 Task: Forward email with the signature Julian Adams with the subject Request for a job offer rejection from softage.8@softage.net to softage.9@softage.net and softage.10@softage.net with BCC to softage.6@softage.net with the message I would like to request a review of the proposal before the presentation.
Action: Mouse moved to (1337, 223)
Screenshot: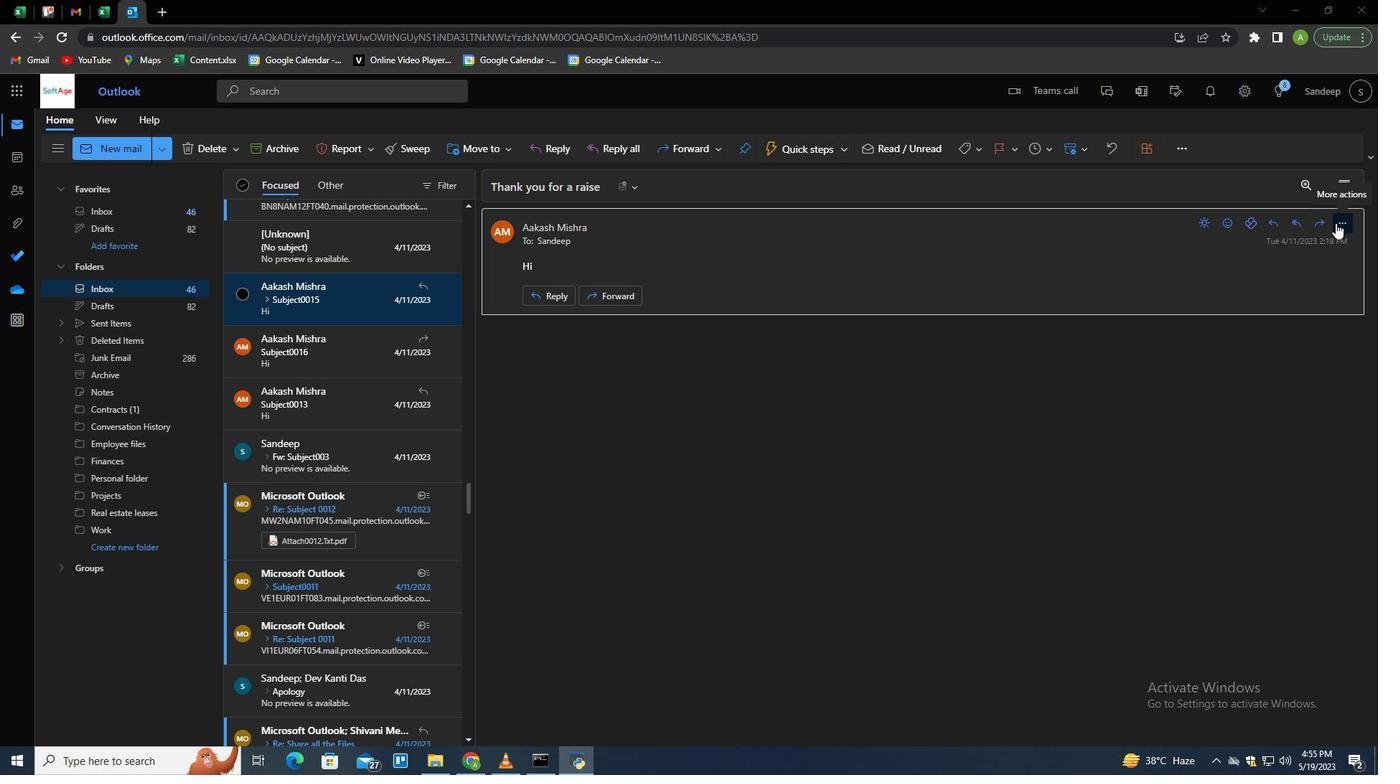 
Action: Mouse pressed left at (1337, 223)
Screenshot: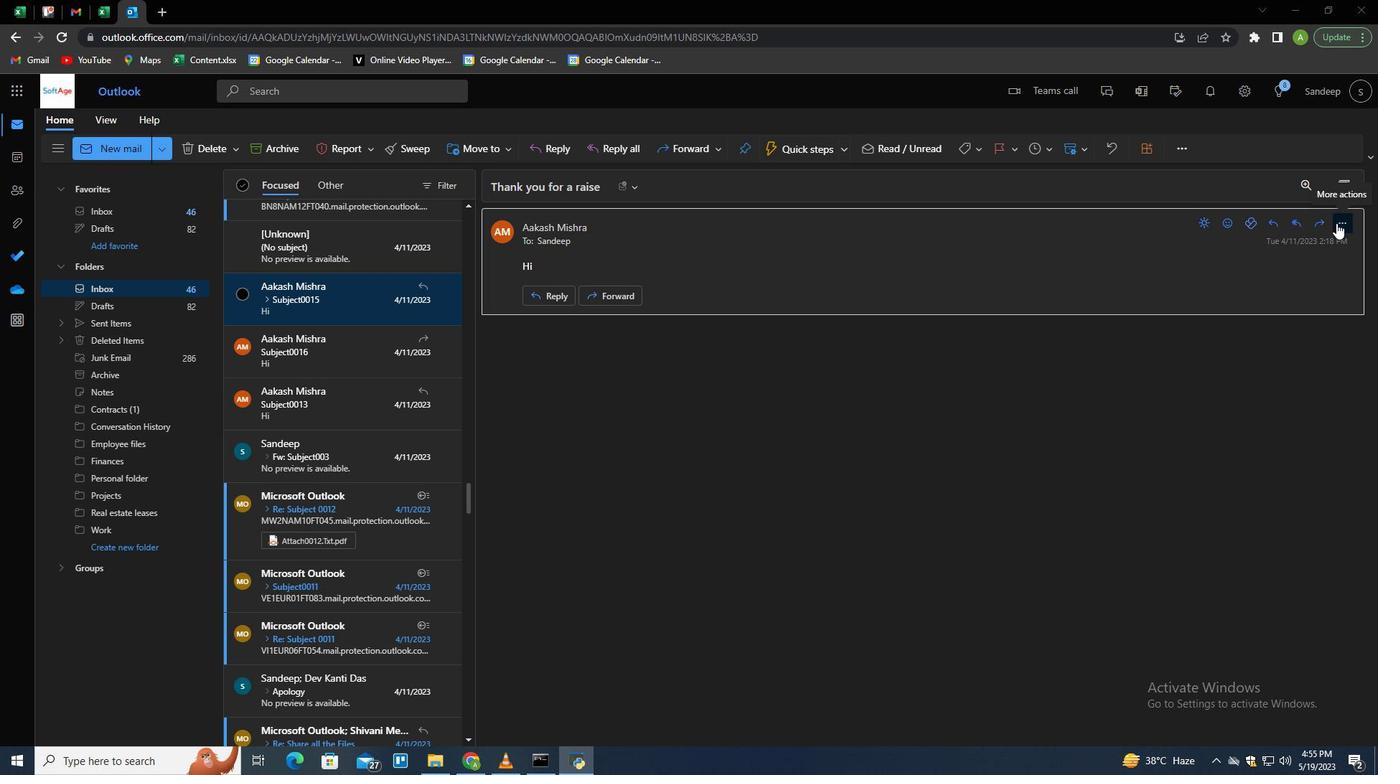 
Action: Mouse moved to (1249, 302)
Screenshot: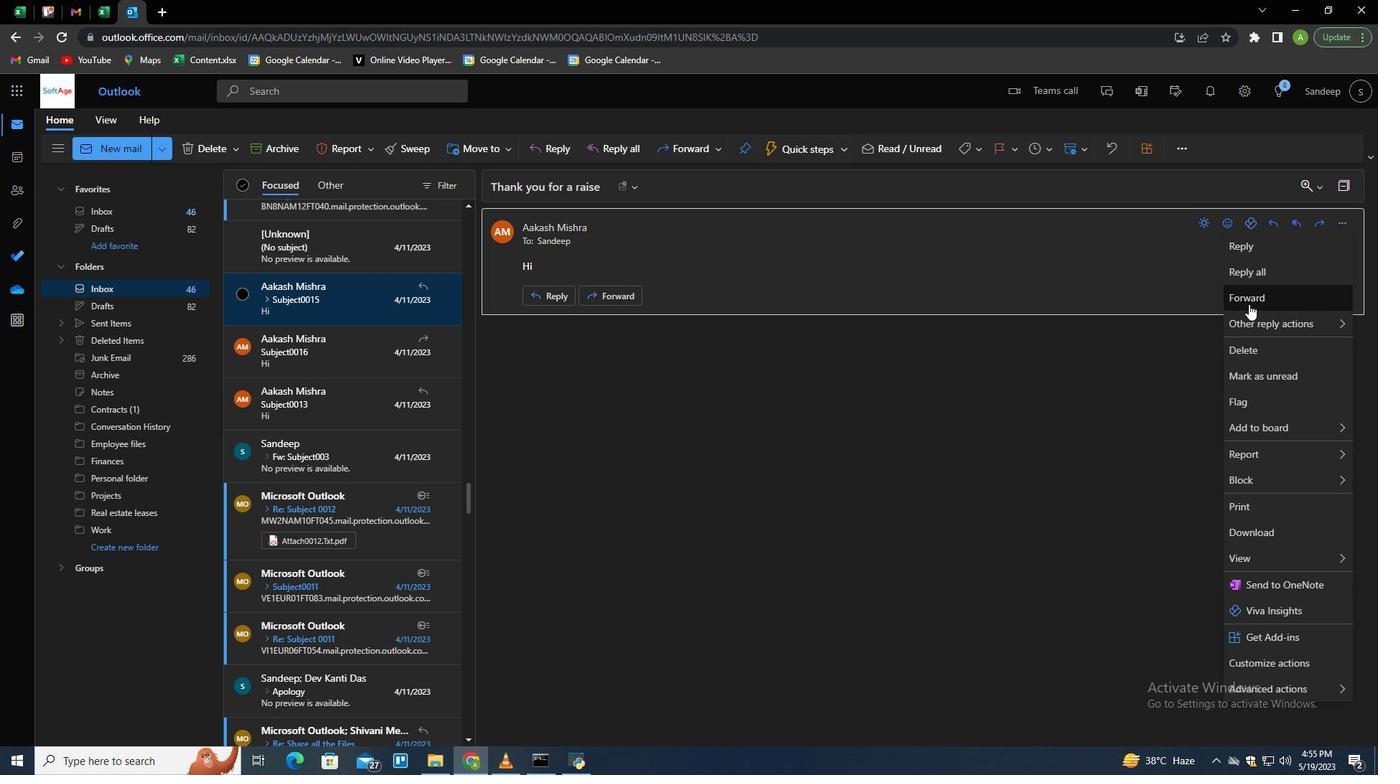 
Action: Mouse pressed left at (1249, 302)
Screenshot: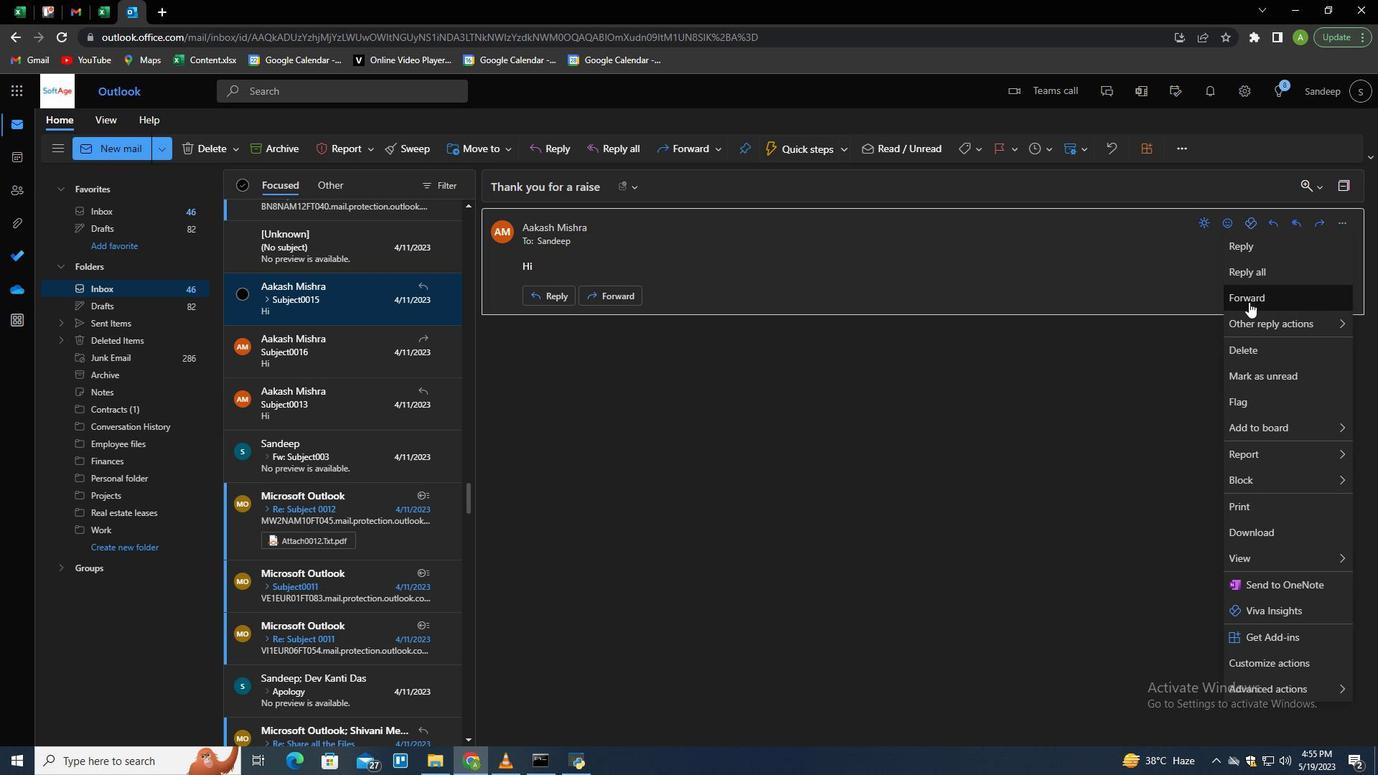 
Action: Mouse moved to (963, 151)
Screenshot: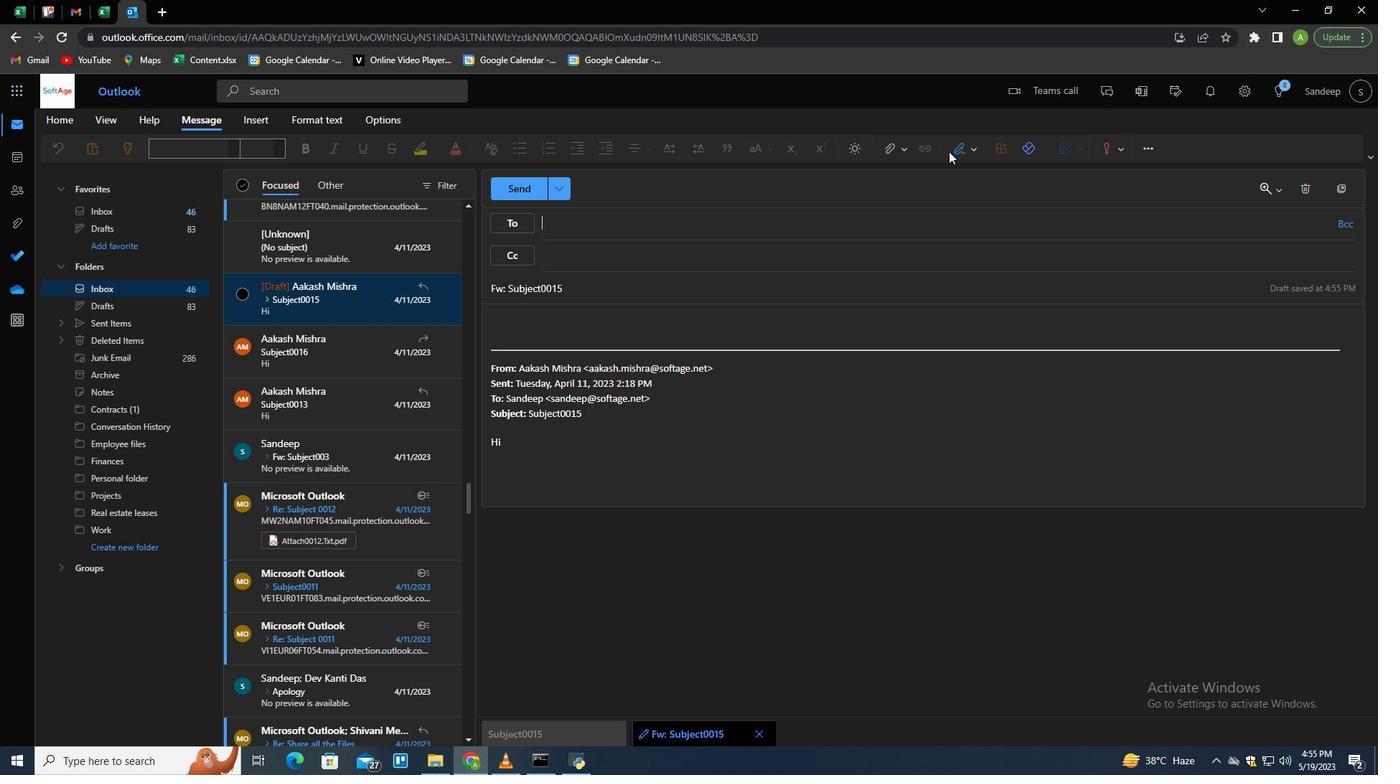
Action: Mouse pressed left at (963, 151)
Screenshot: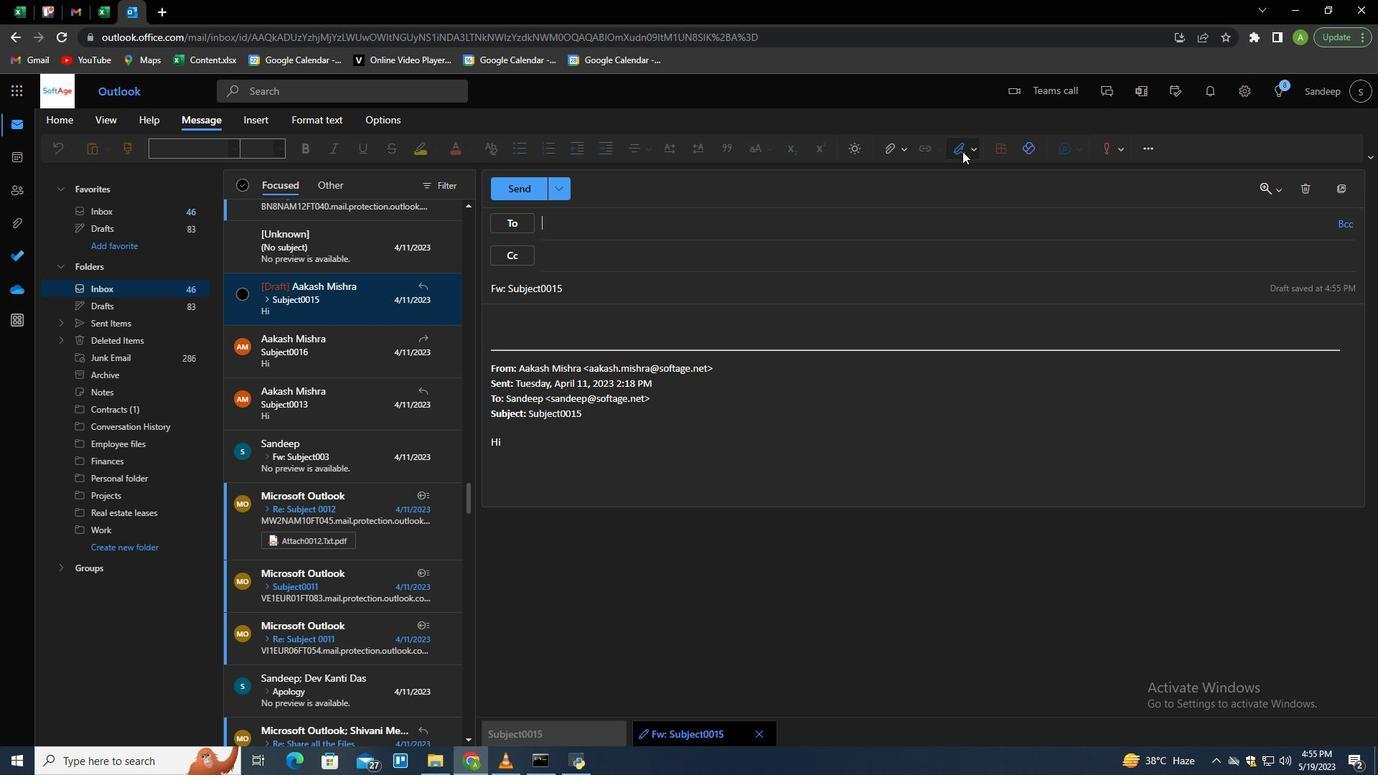 
Action: Mouse moved to (939, 204)
Screenshot: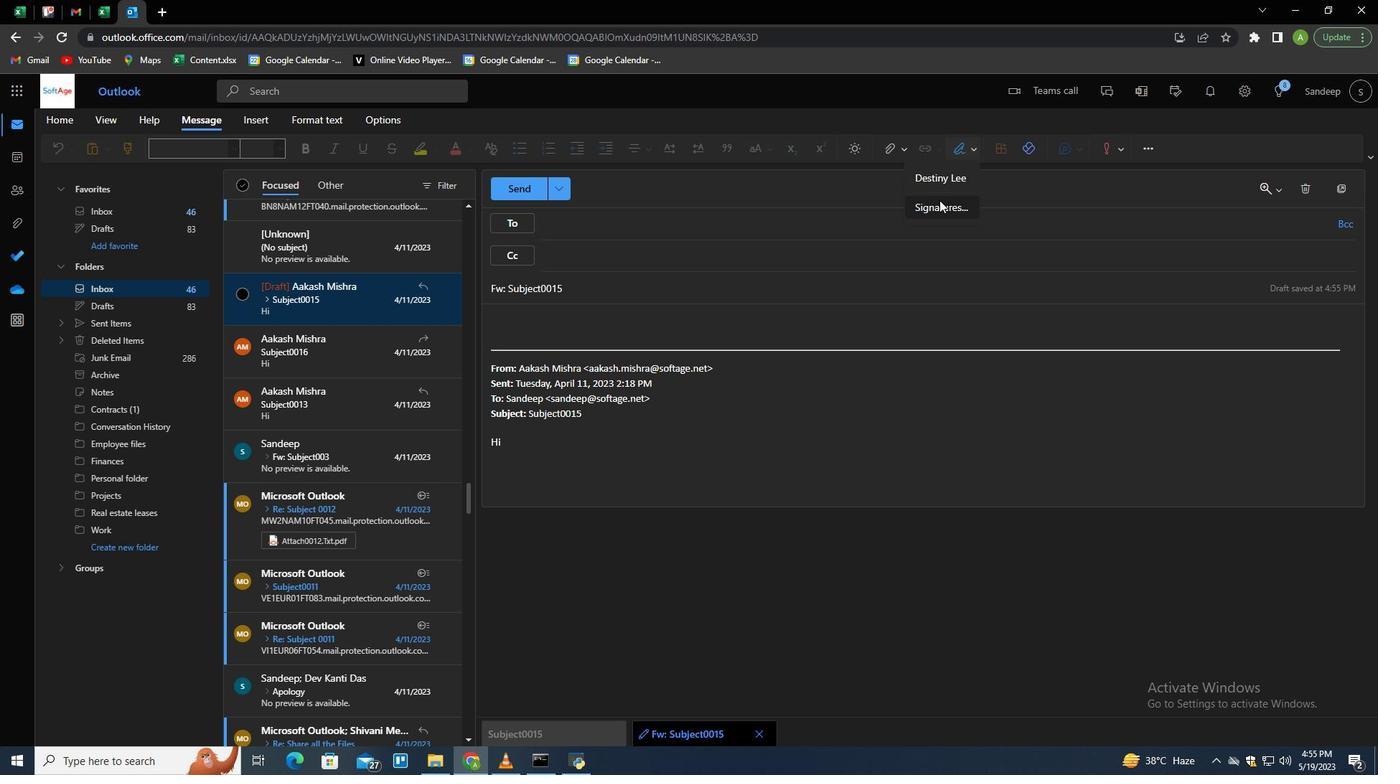 
Action: Mouse pressed left at (939, 204)
Screenshot: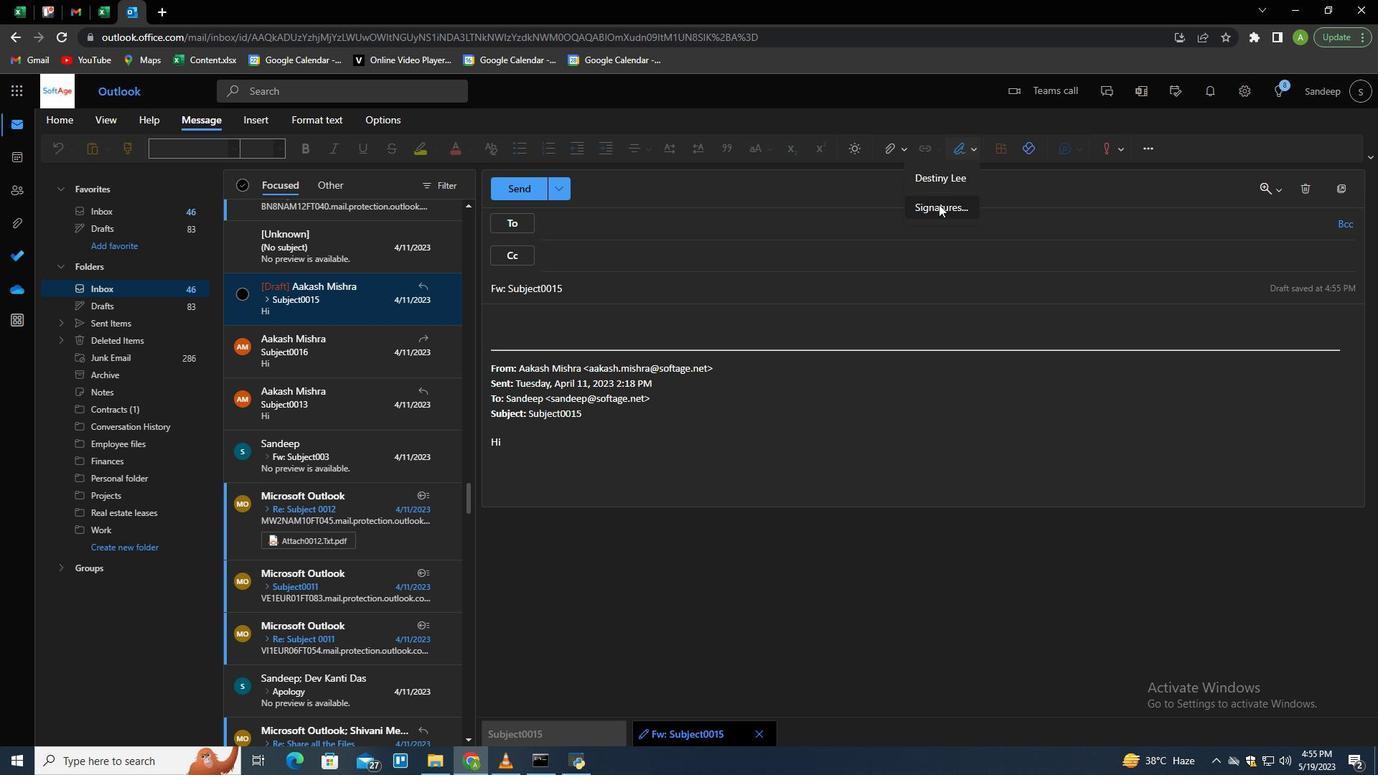 
Action: Mouse moved to (967, 257)
Screenshot: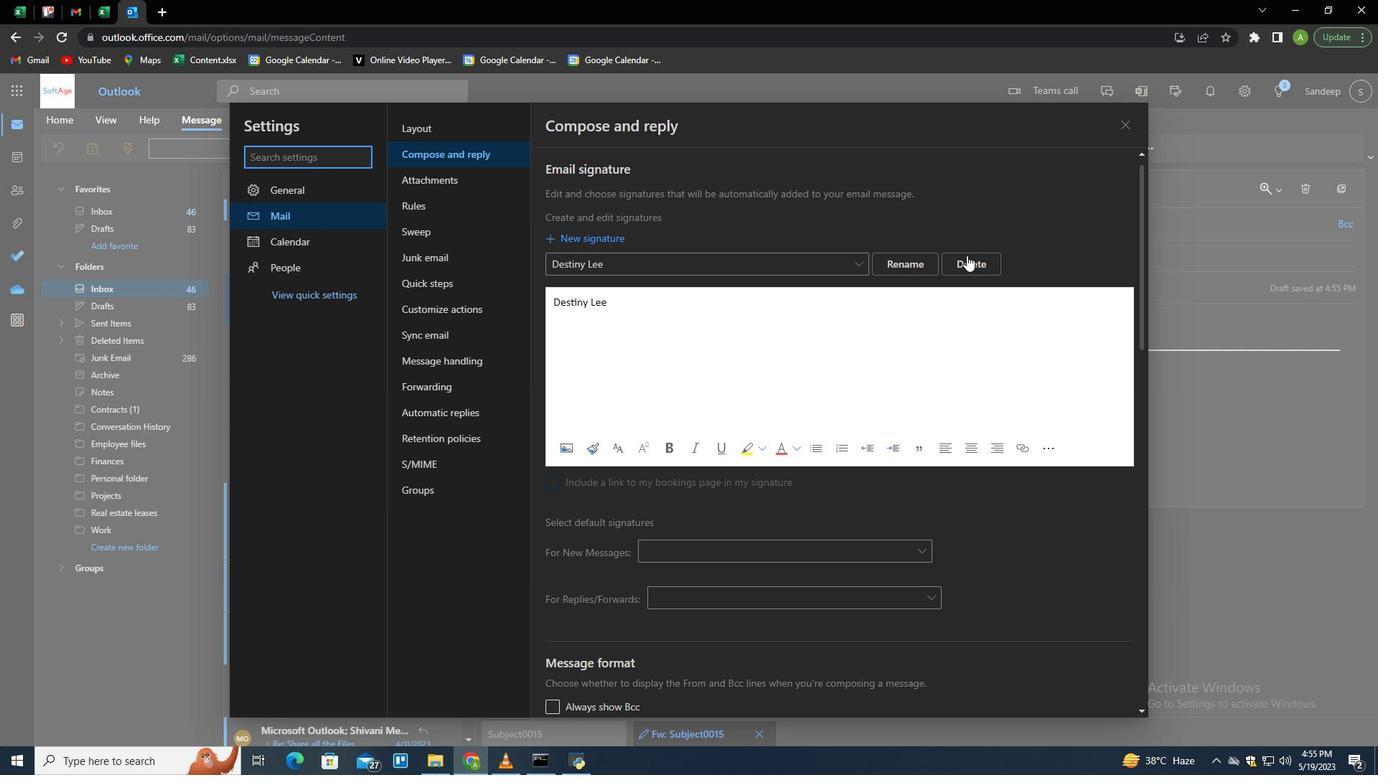 
Action: Mouse pressed left at (967, 257)
Screenshot: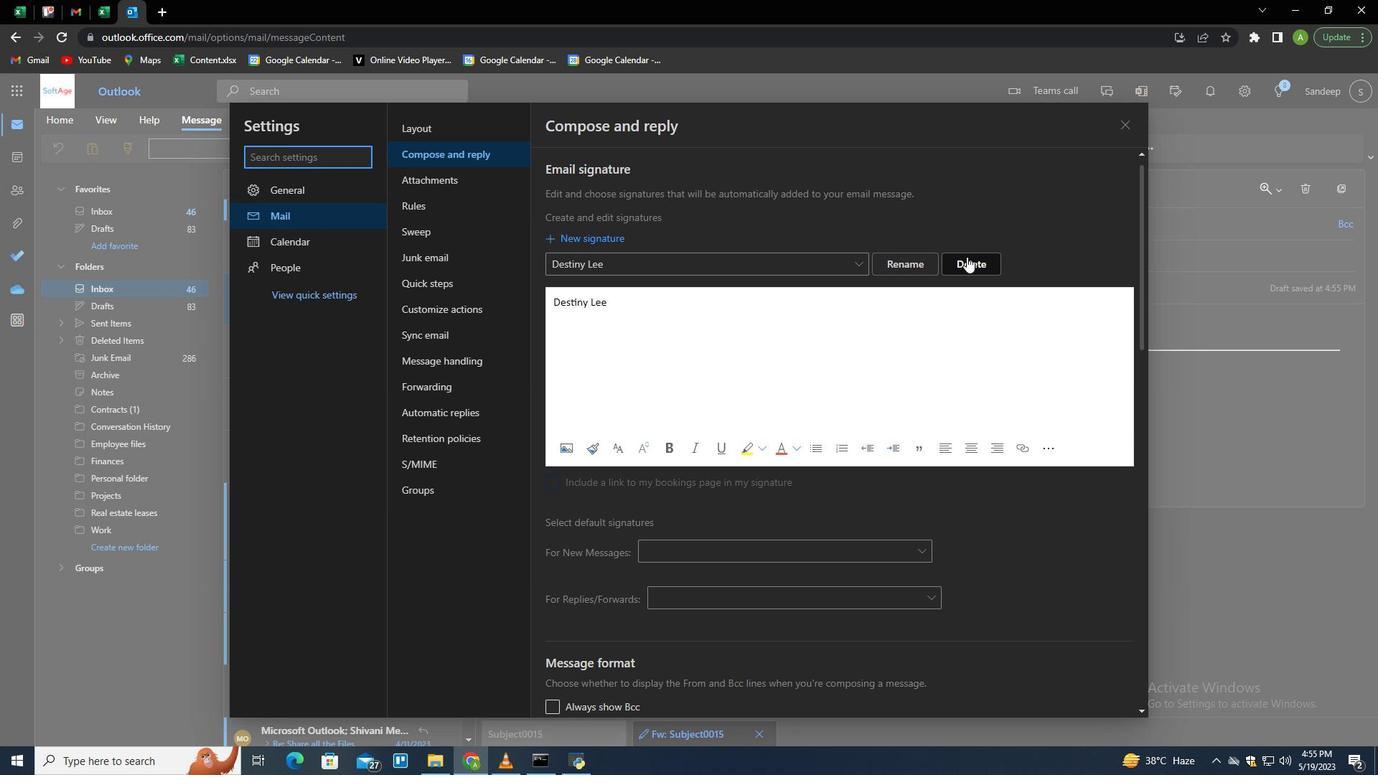 
Action: Mouse moved to (963, 260)
Screenshot: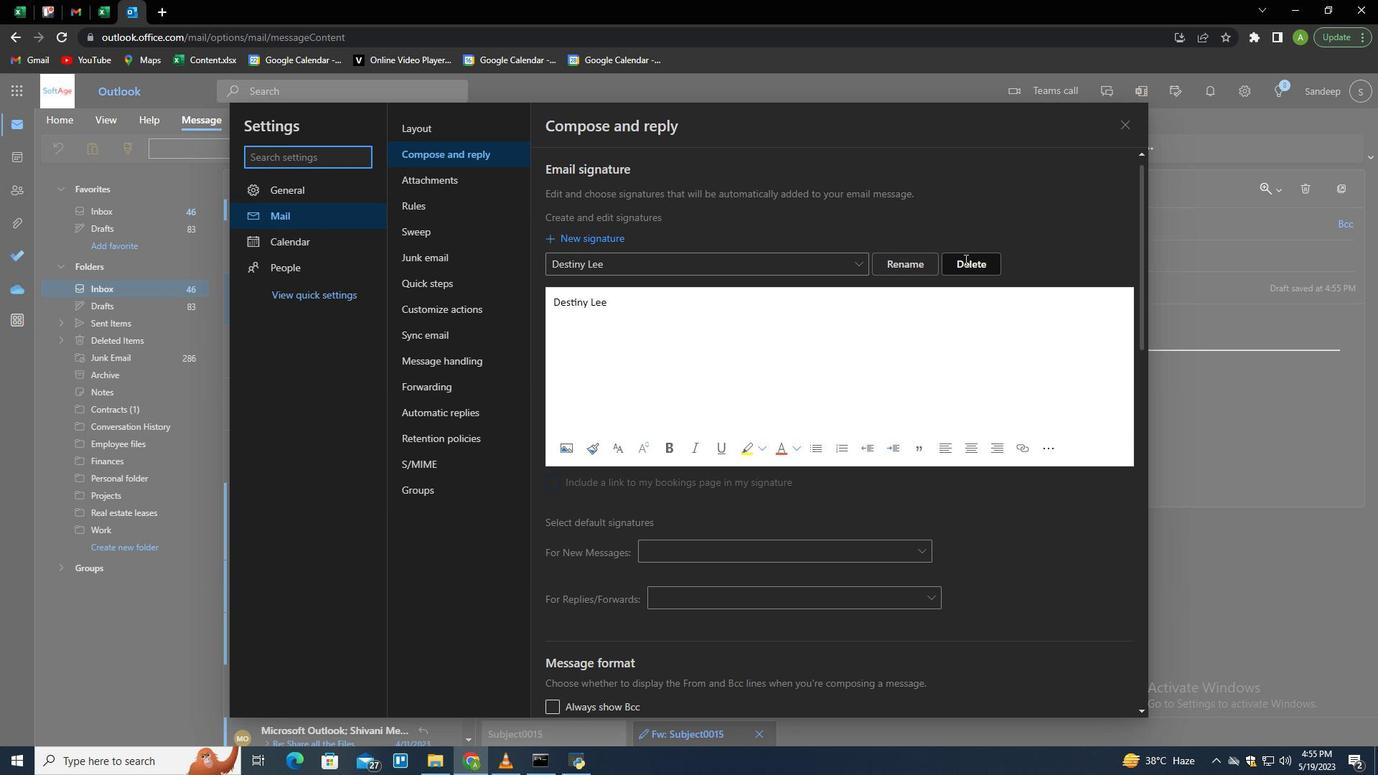 
Action: Mouse pressed left at (963, 260)
Screenshot: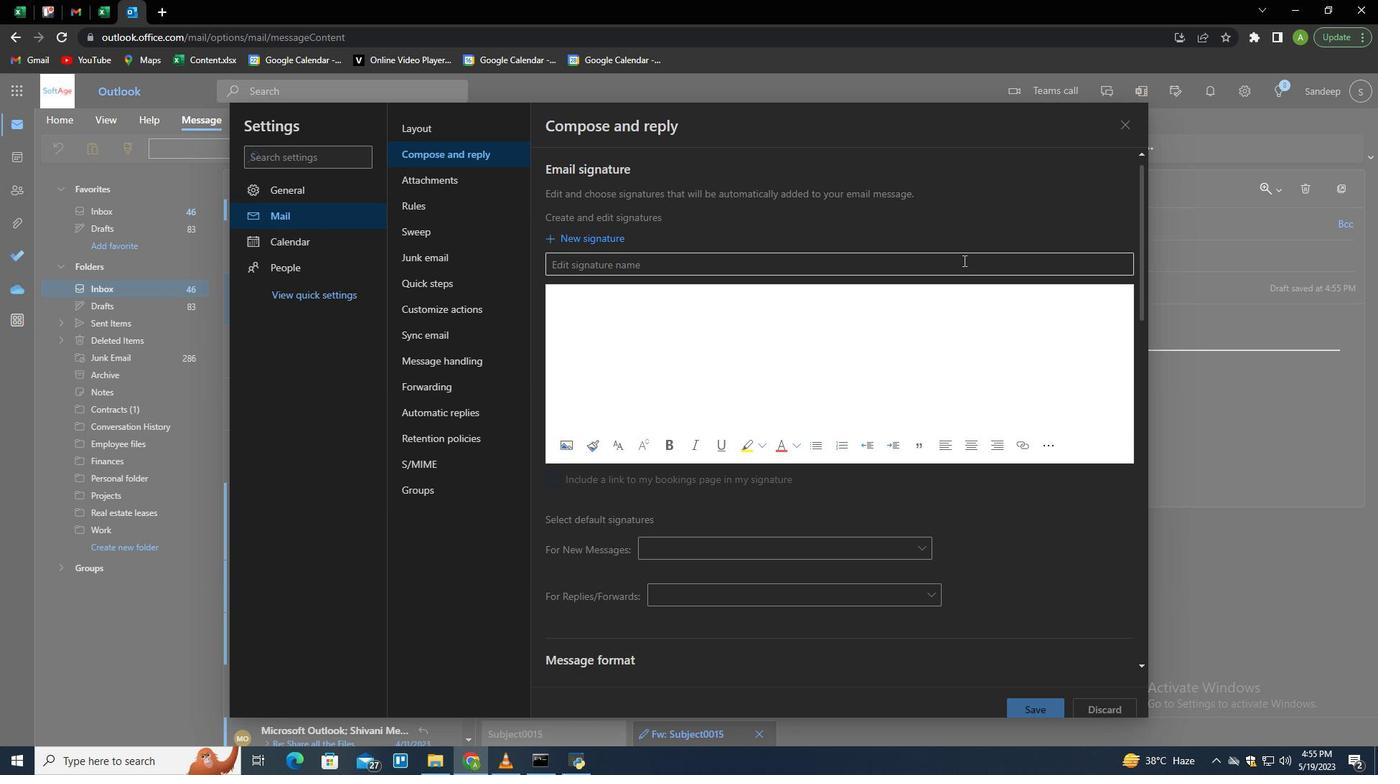 
Action: Key pressed <Key.shift>Julian<Key.space><Key.shift>Adams<Key.tab><Key.shift>Julian<Key.space><Key.shift>Adams
Screenshot: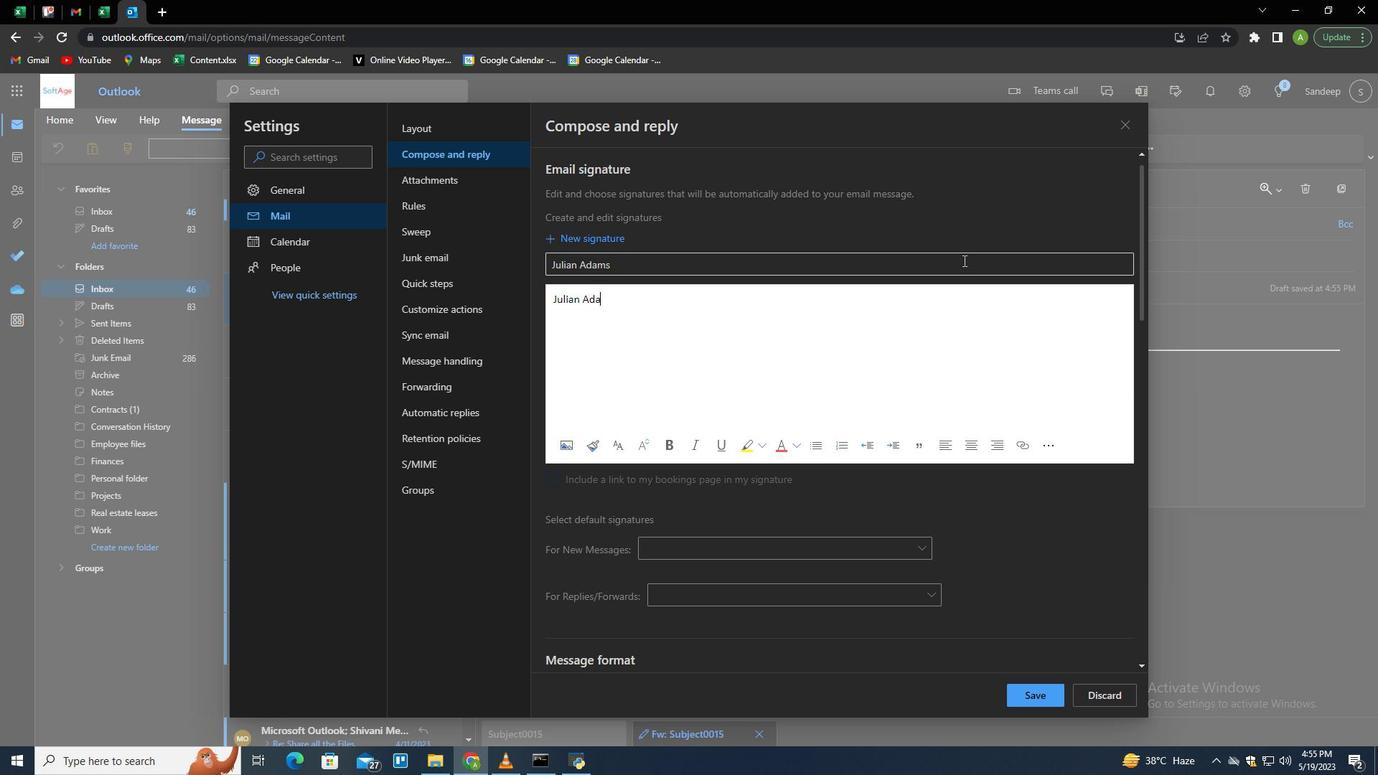
Action: Mouse moved to (1047, 689)
Screenshot: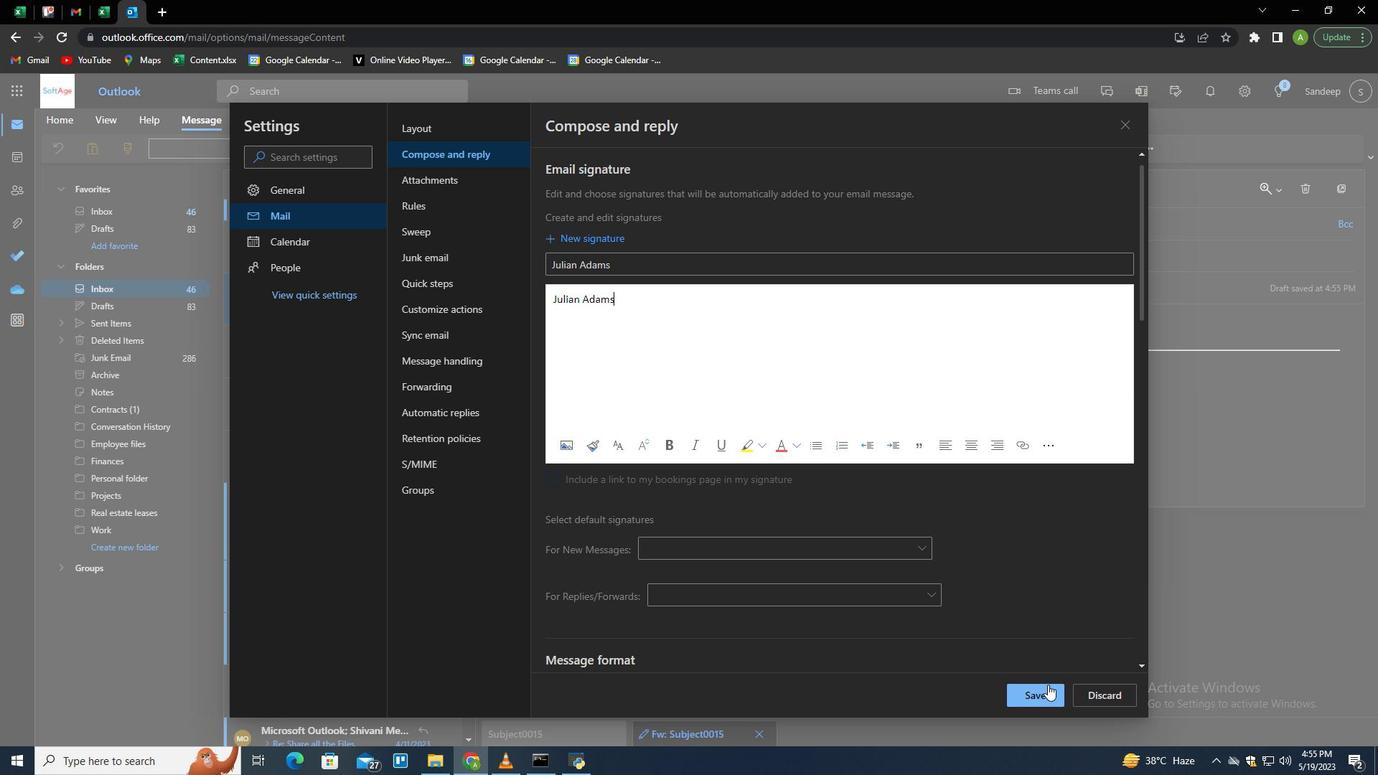 
Action: Mouse pressed left at (1047, 689)
Screenshot: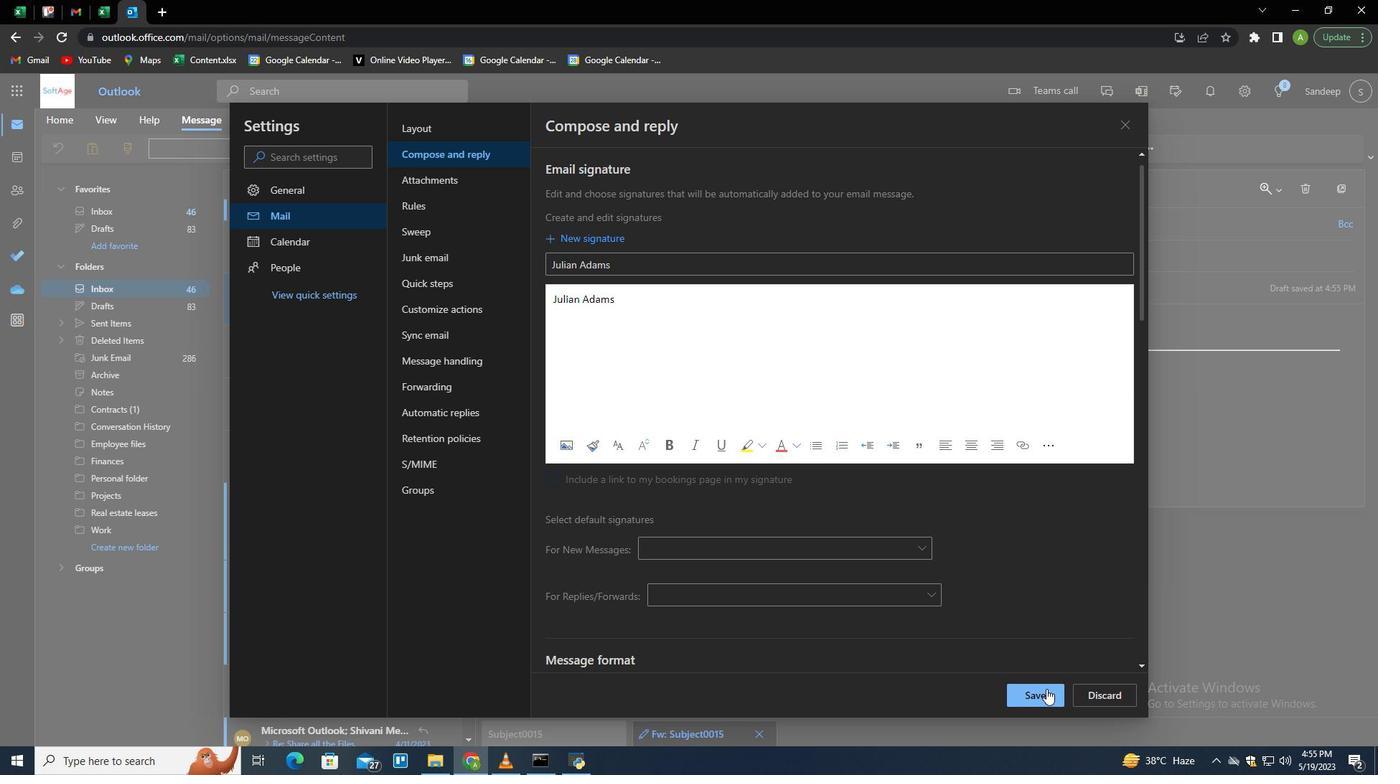 
Action: Mouse moved to (1190, 456)
Screenshot: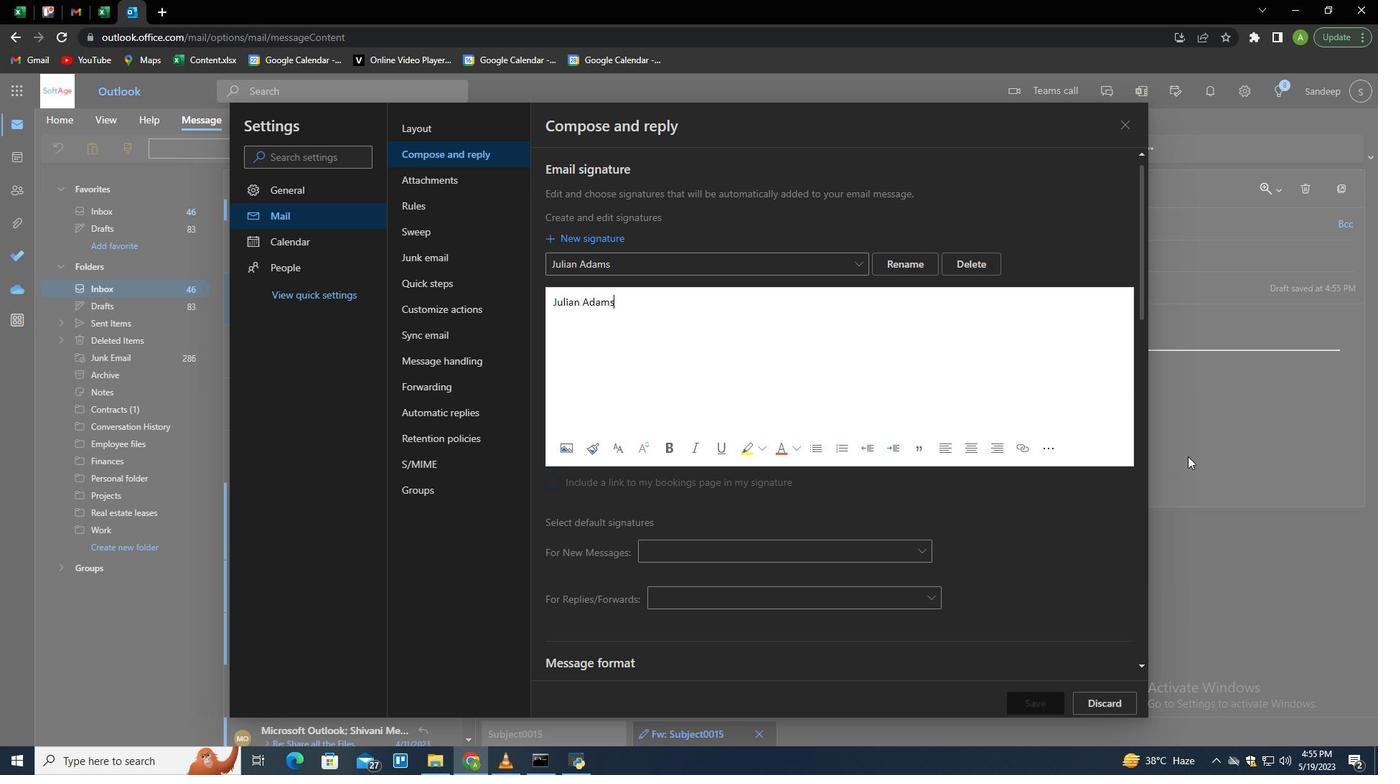 
Action: Mouse pressed left at (1190, 456)
Screenshot: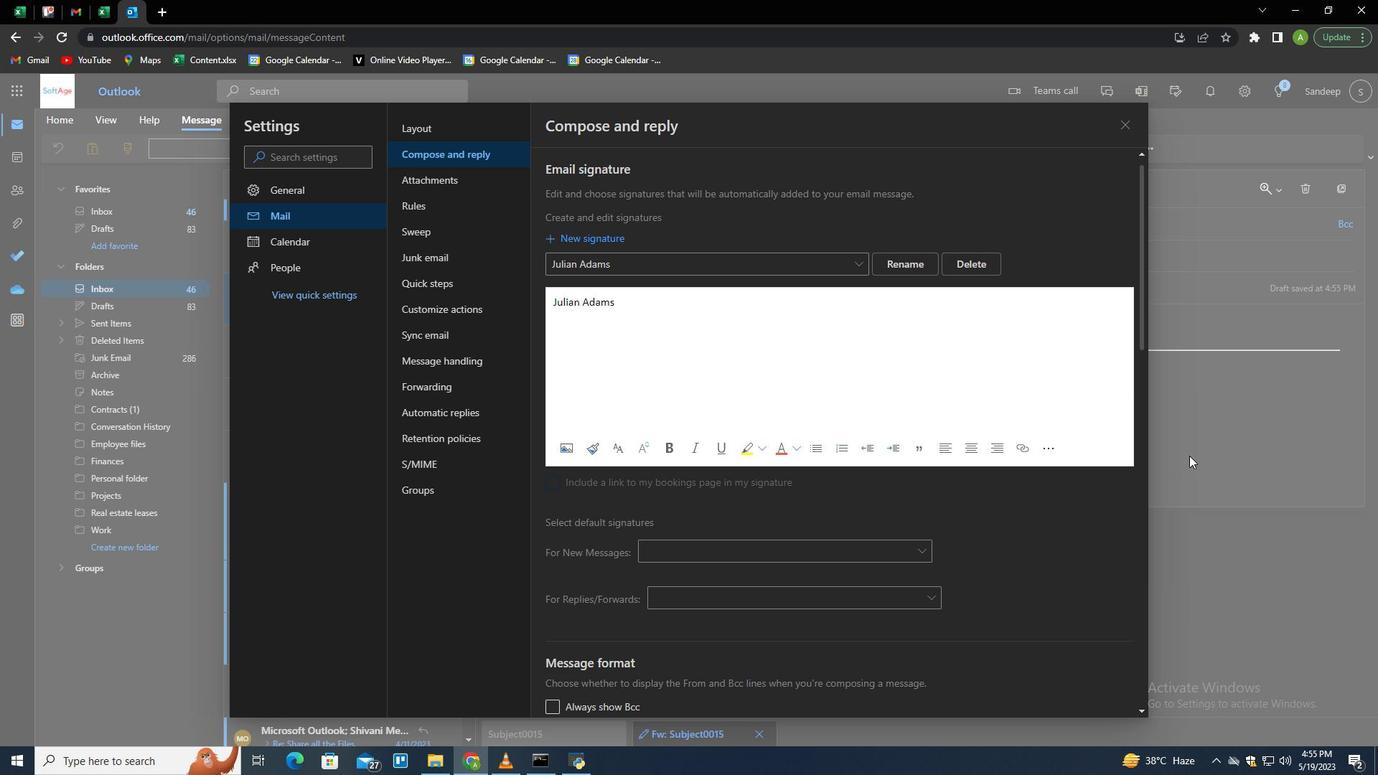 
Action: Mouse moved to (971, 150)
Screenshot: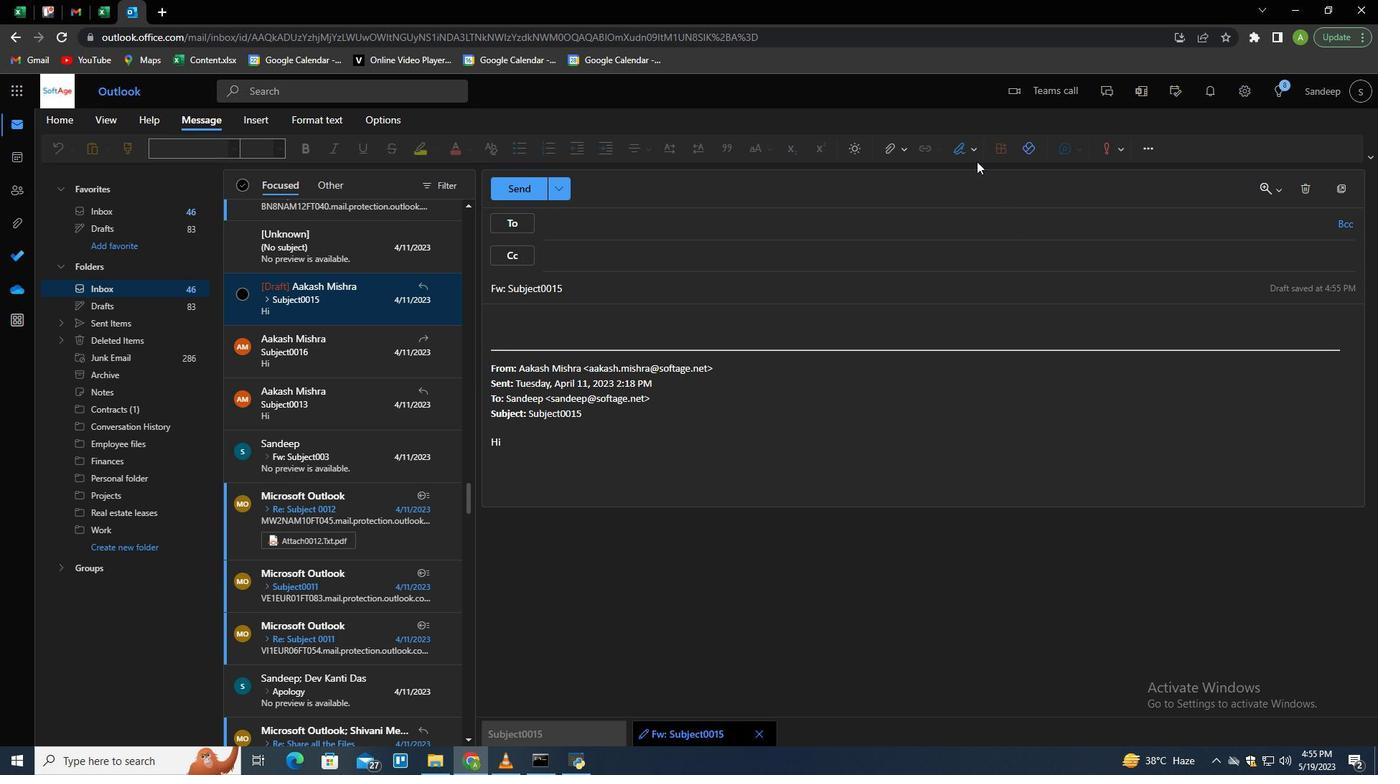 
Action: Mouse pressed left at (971, 150)
Screenshot: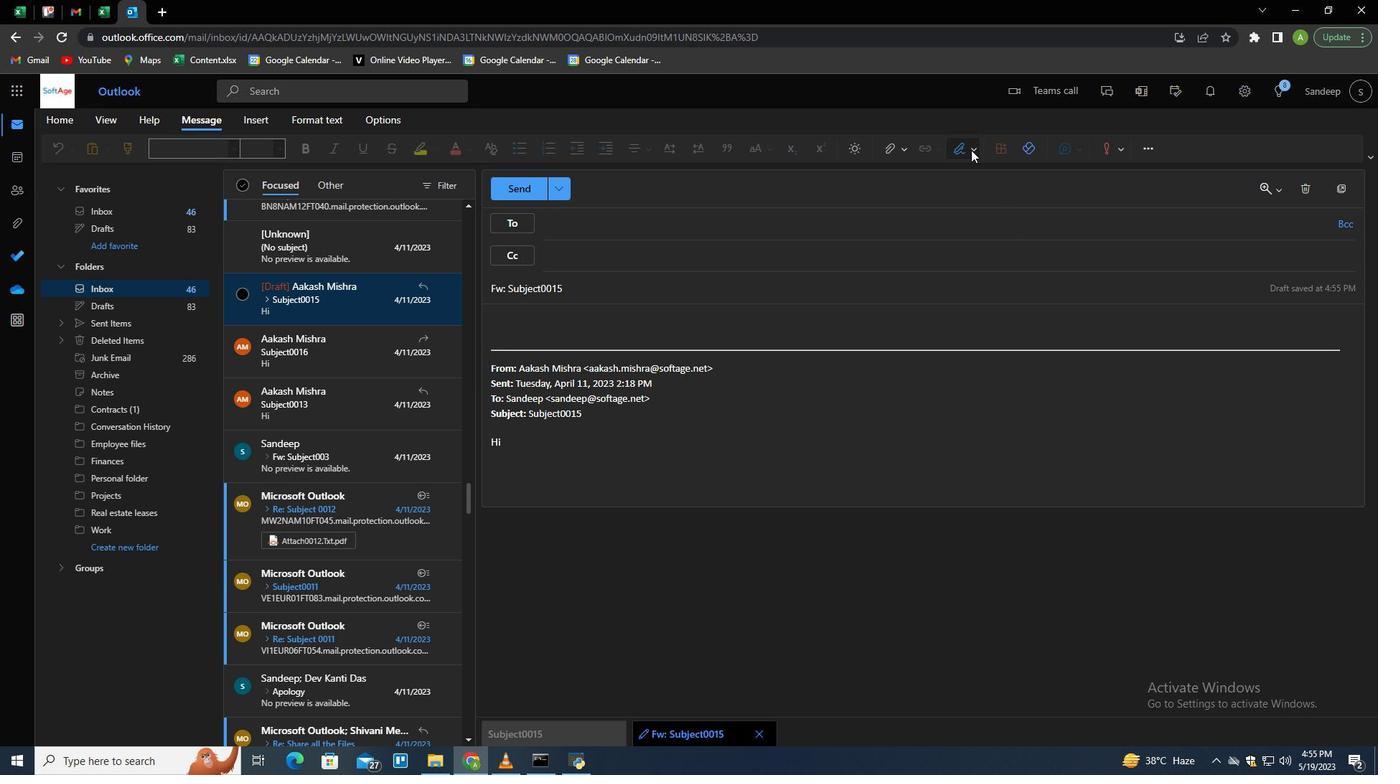 
Action: Mouse moved to (948, 175)
Screenshot: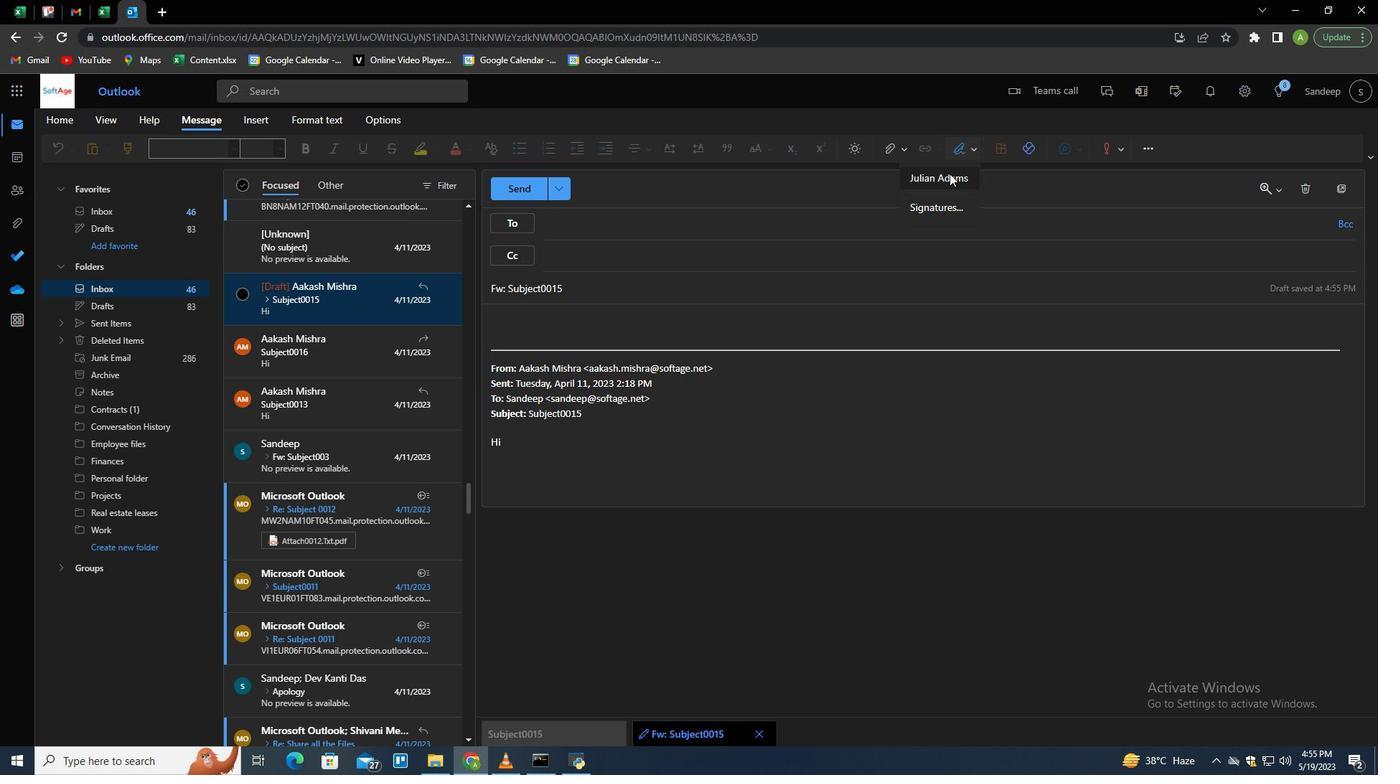 
Action: Mouse pressed left at (948, 175)
Screenshot: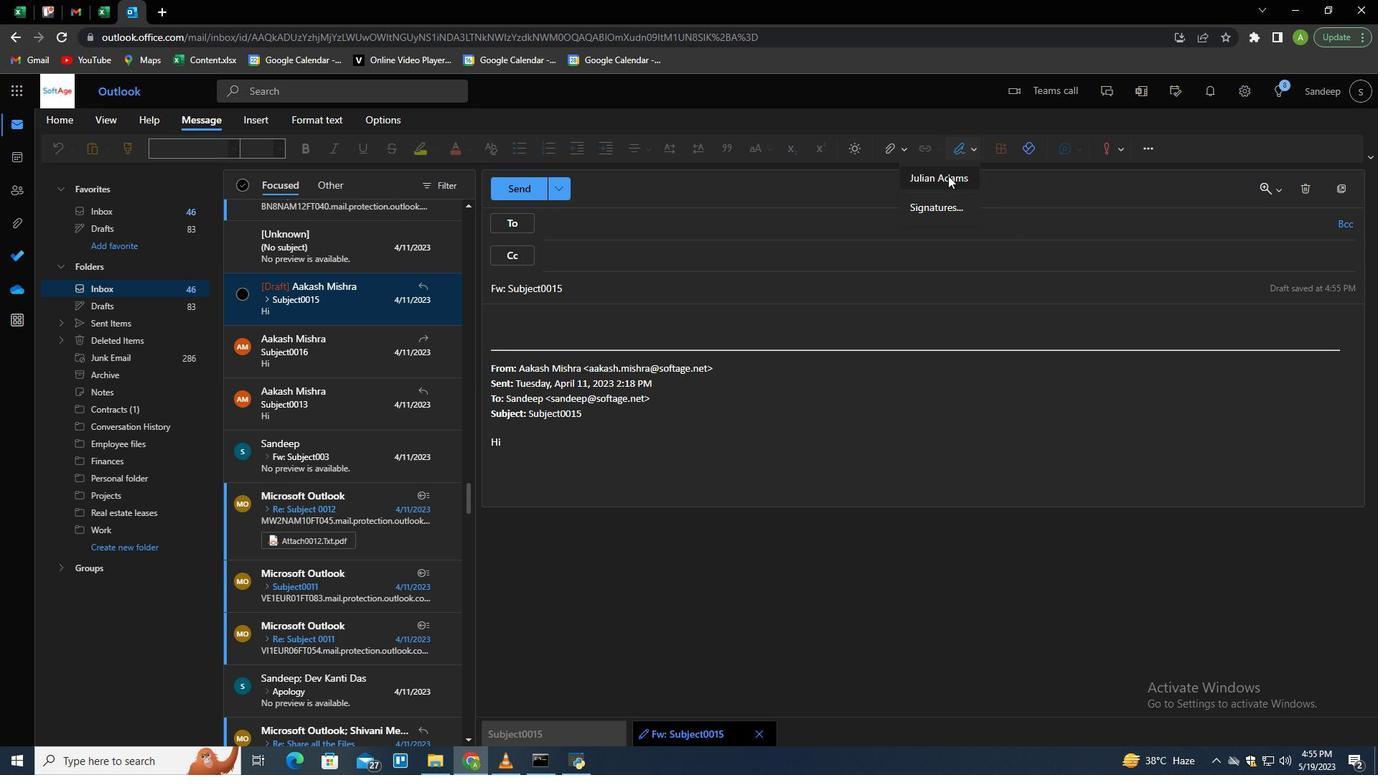 
Action: Mouse moved to (509, 287)
Screenshot: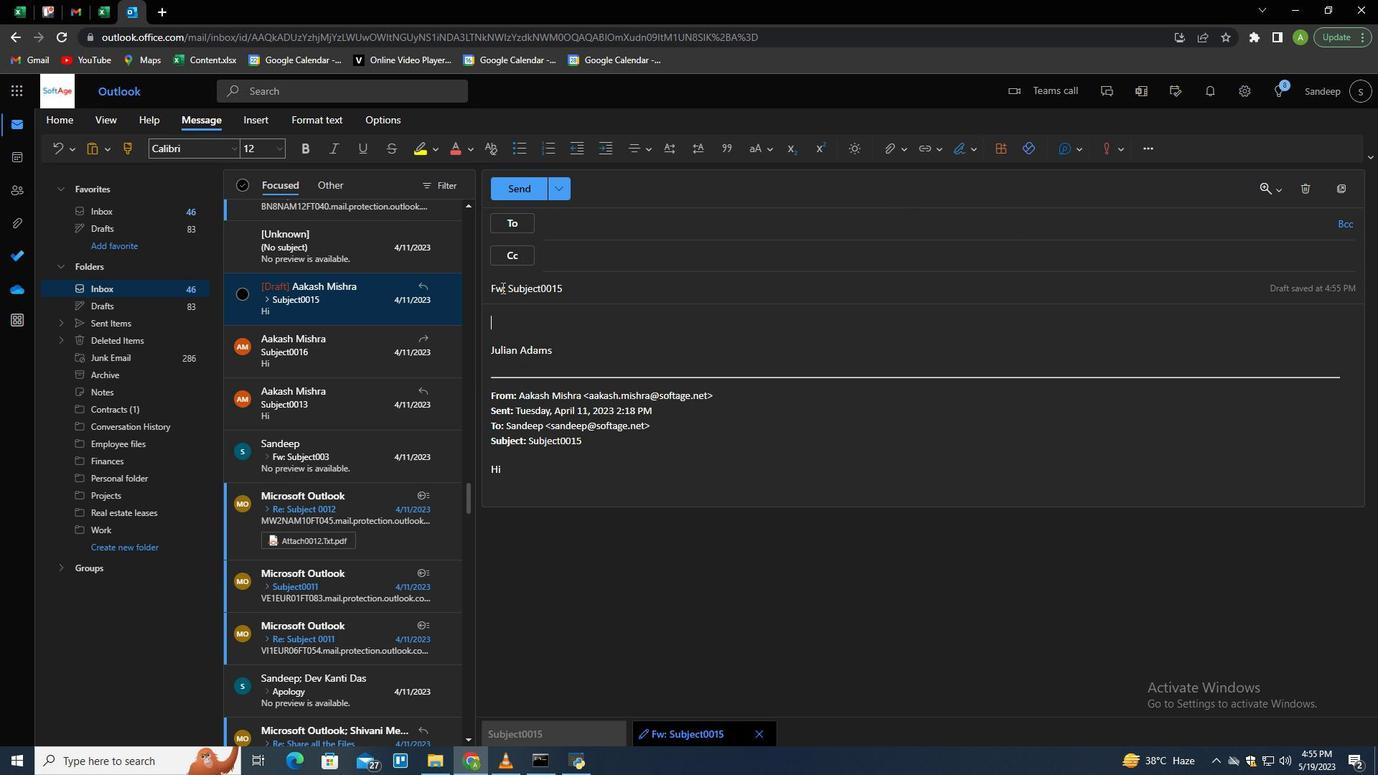 
Action: Mouse pressed left at (509, 287)
Screenshot: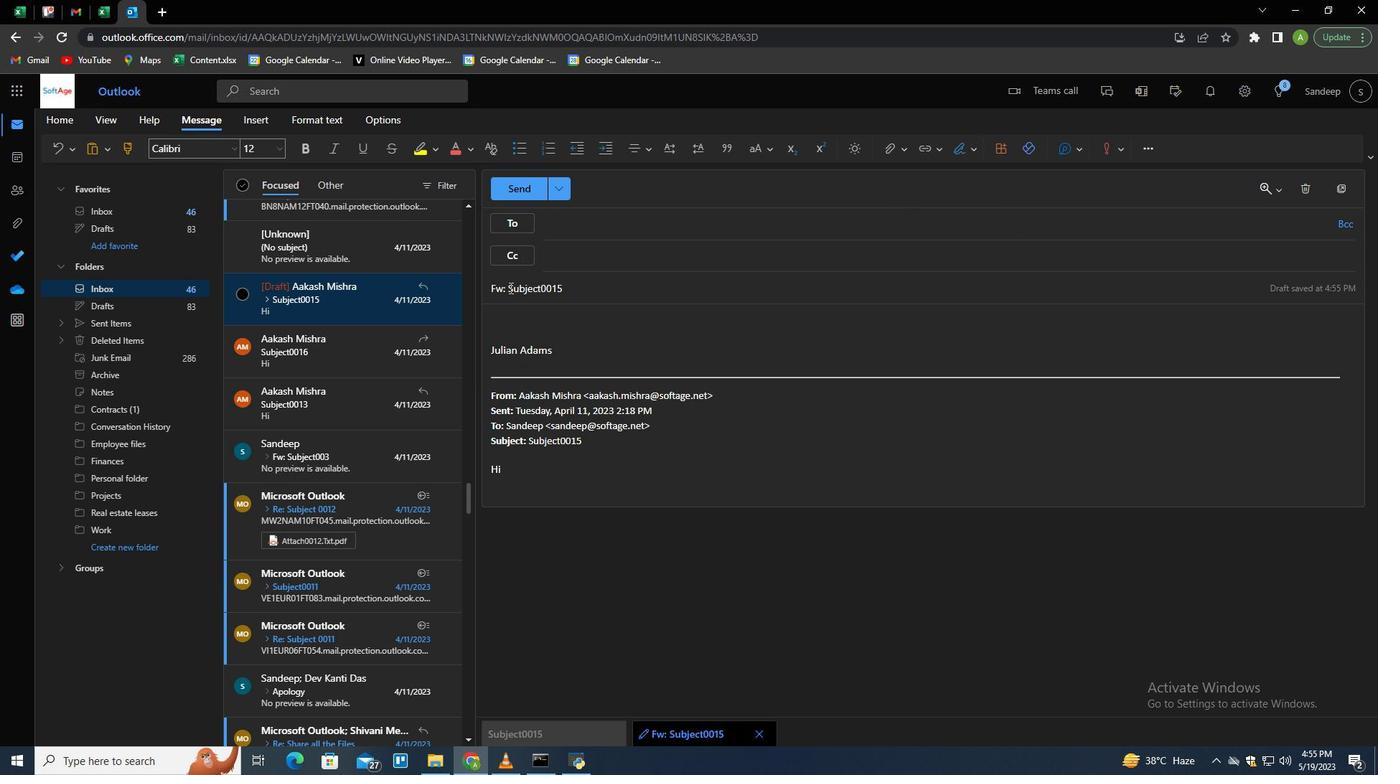 
Action: Mouse moved to (621, 300)
Screenshot: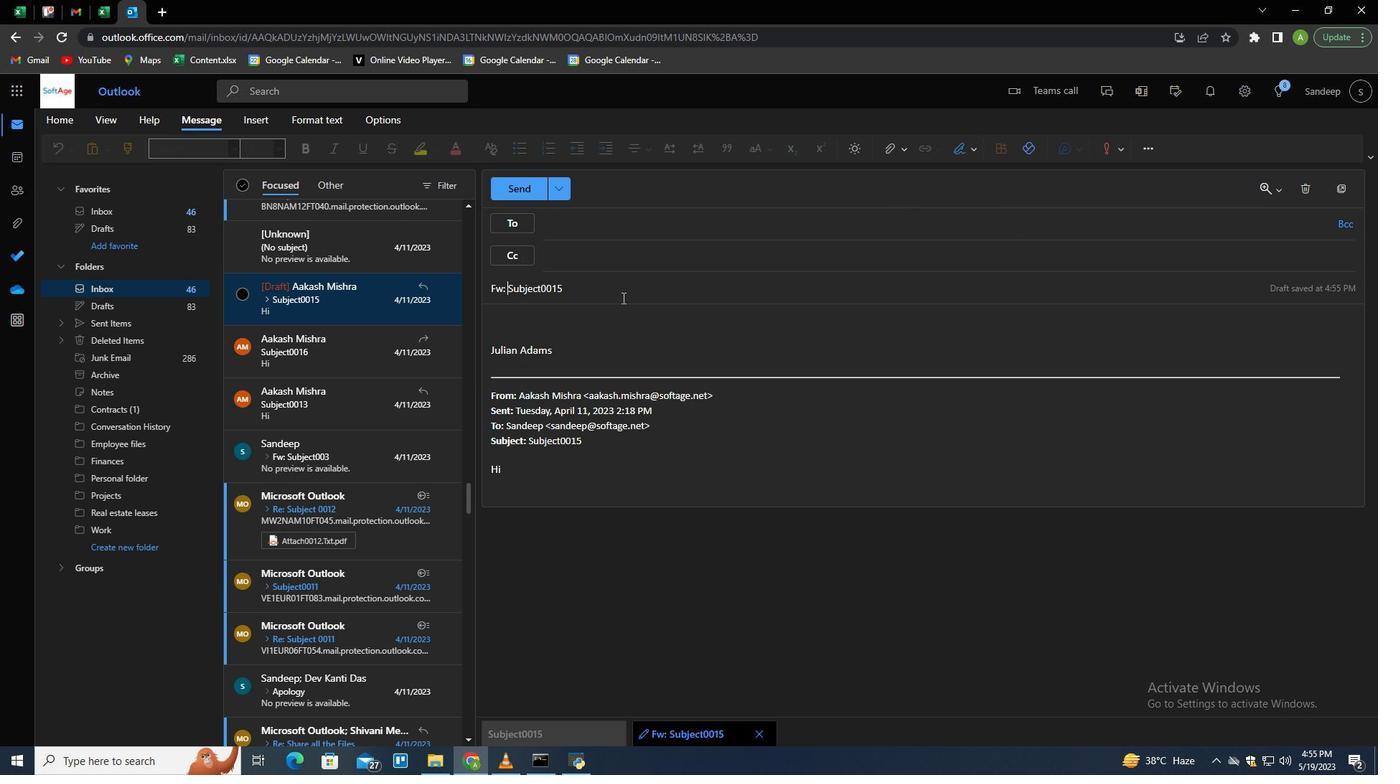 
Action: Key pressed <Key.shift_r><Key.end><Key.shift>Request<Key.space>for<Key.space>a<Key.space>job<Key.space>offer<Key.space>rejea<Key.backspace>ction<Key.tab><Key.shift>I<Key.space>would<Key.space>like<Key.space>to<Key.space>request<Key.space>a<Key.space>review<Key.space>of<Key.space>the<Key.space>propose<Key.backspace>sa<Key.backspace><Key.backspace>al<Key.space>before<Key.space>the<Key.space>presentation.
Screenshot: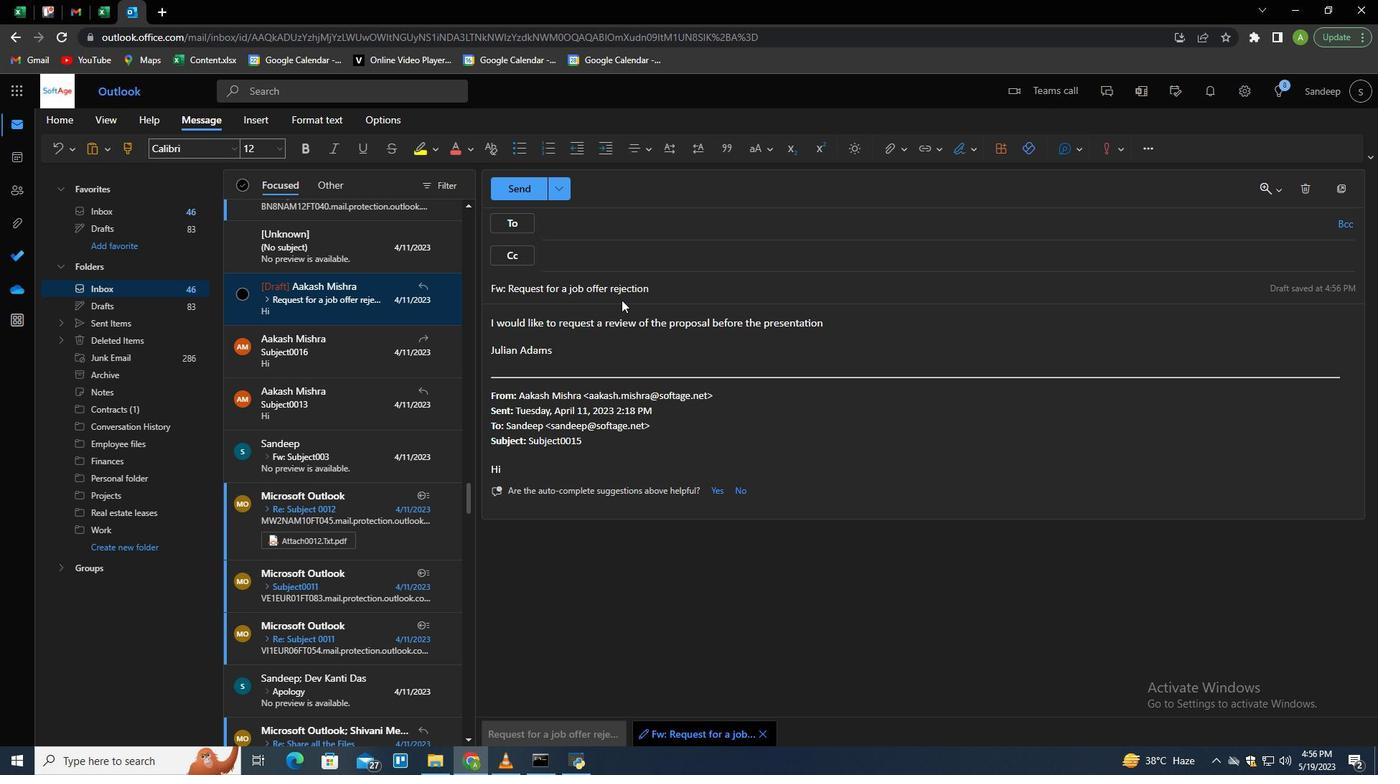 
Action: Mouse moved to (579, 226)
Screenshot: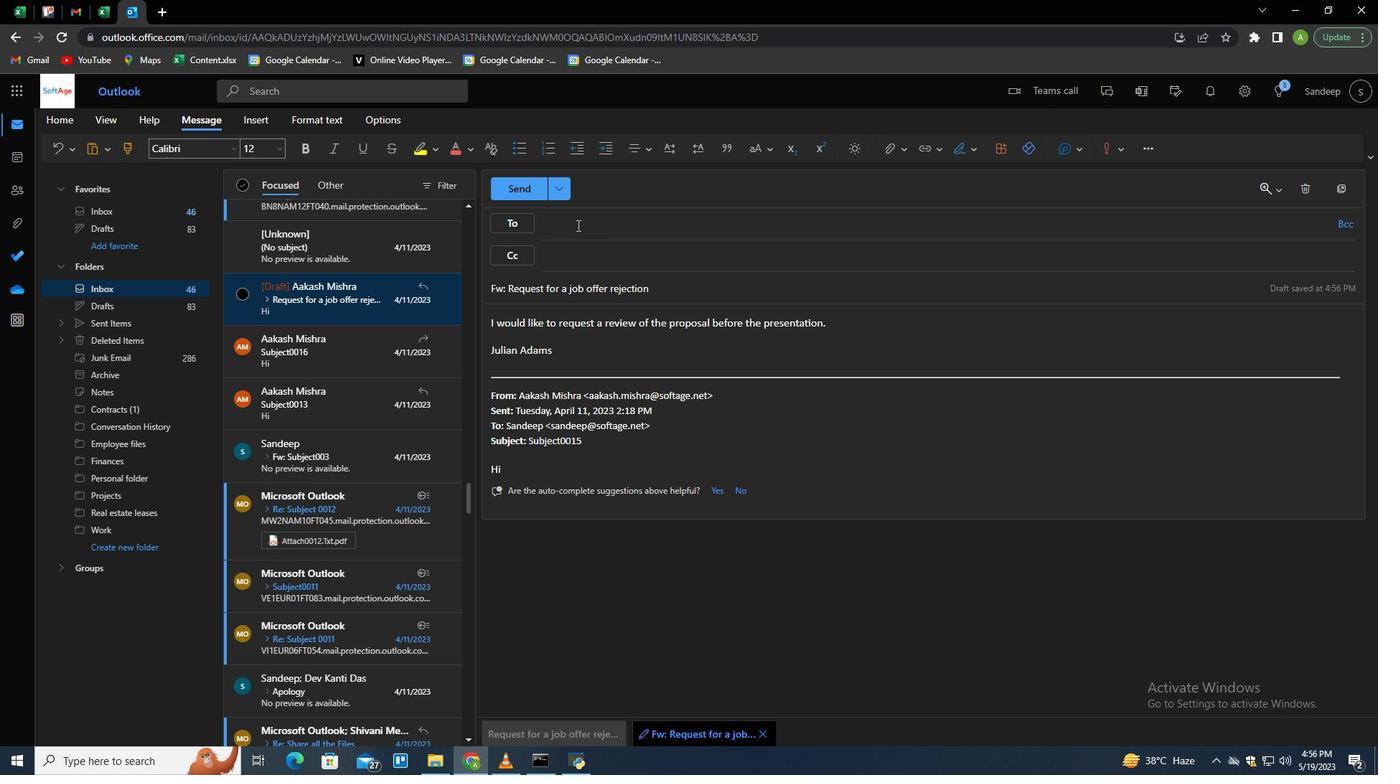 
Action: Mouse pressed left at (579, 226)
Screenshot: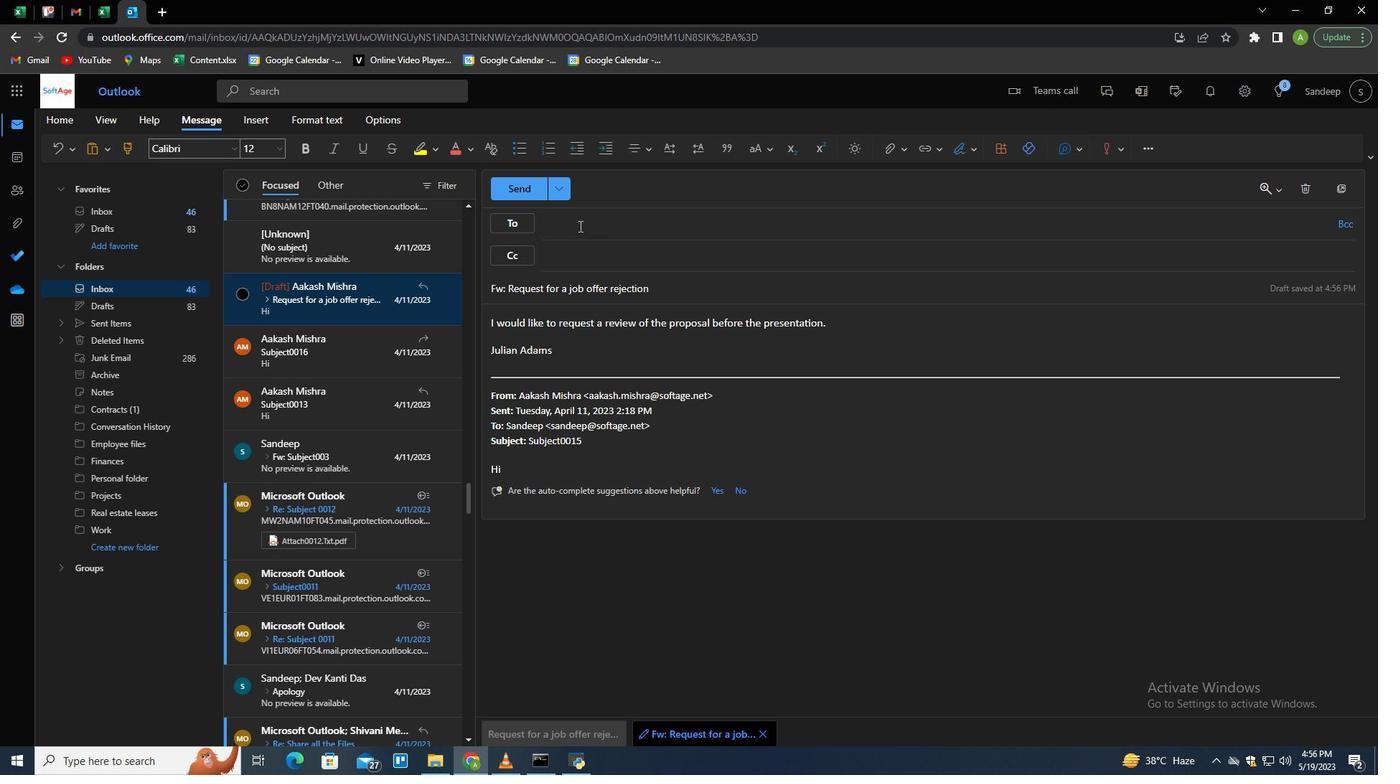 
Action: Key pressed softage.9<Key.shift>@softae<Key.backspace>ge.net<Key.enter>softage.10<Key.shift>@softage.net<Key.enter>
Screenshot: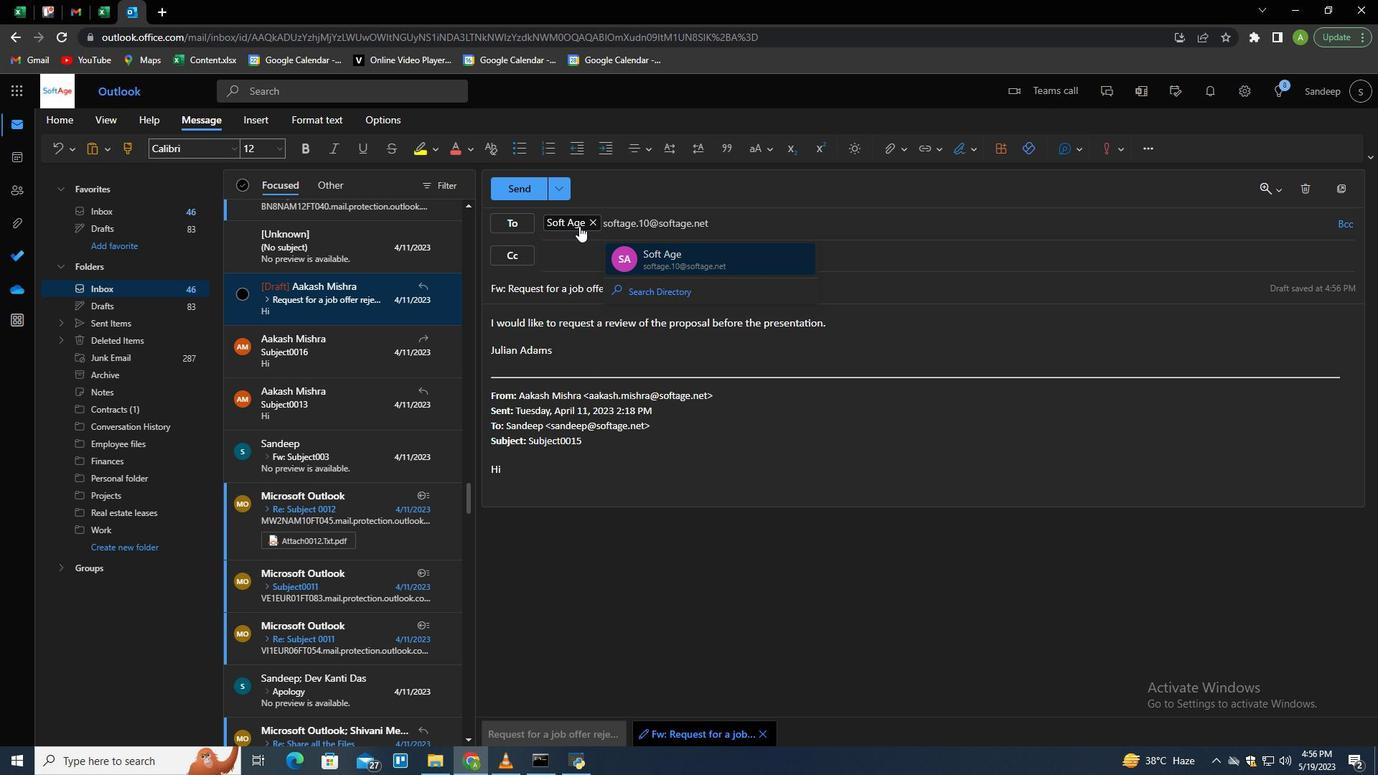 
Action: Mouse moved to (1355, 222)
Screenshot: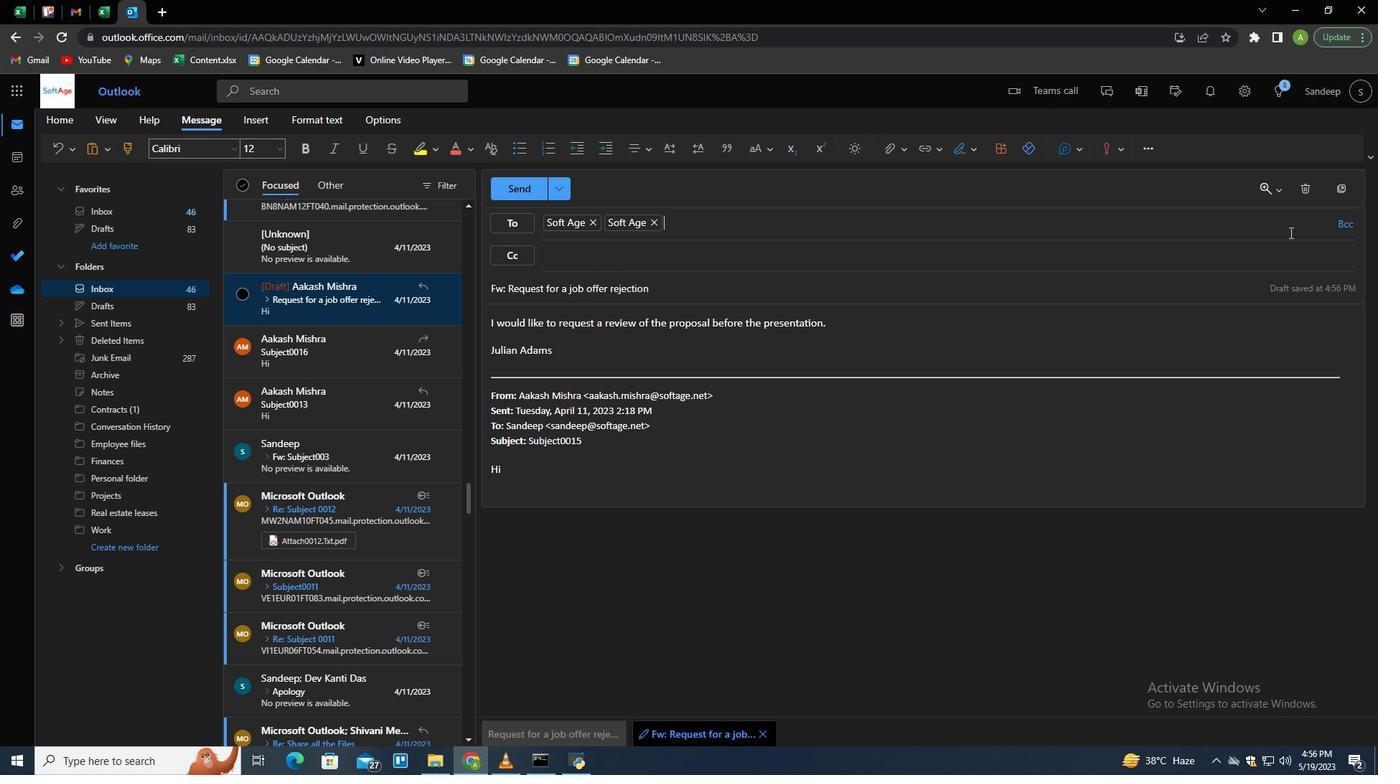
Action: Mouse pressed left at (1355, 222)
Screenshot: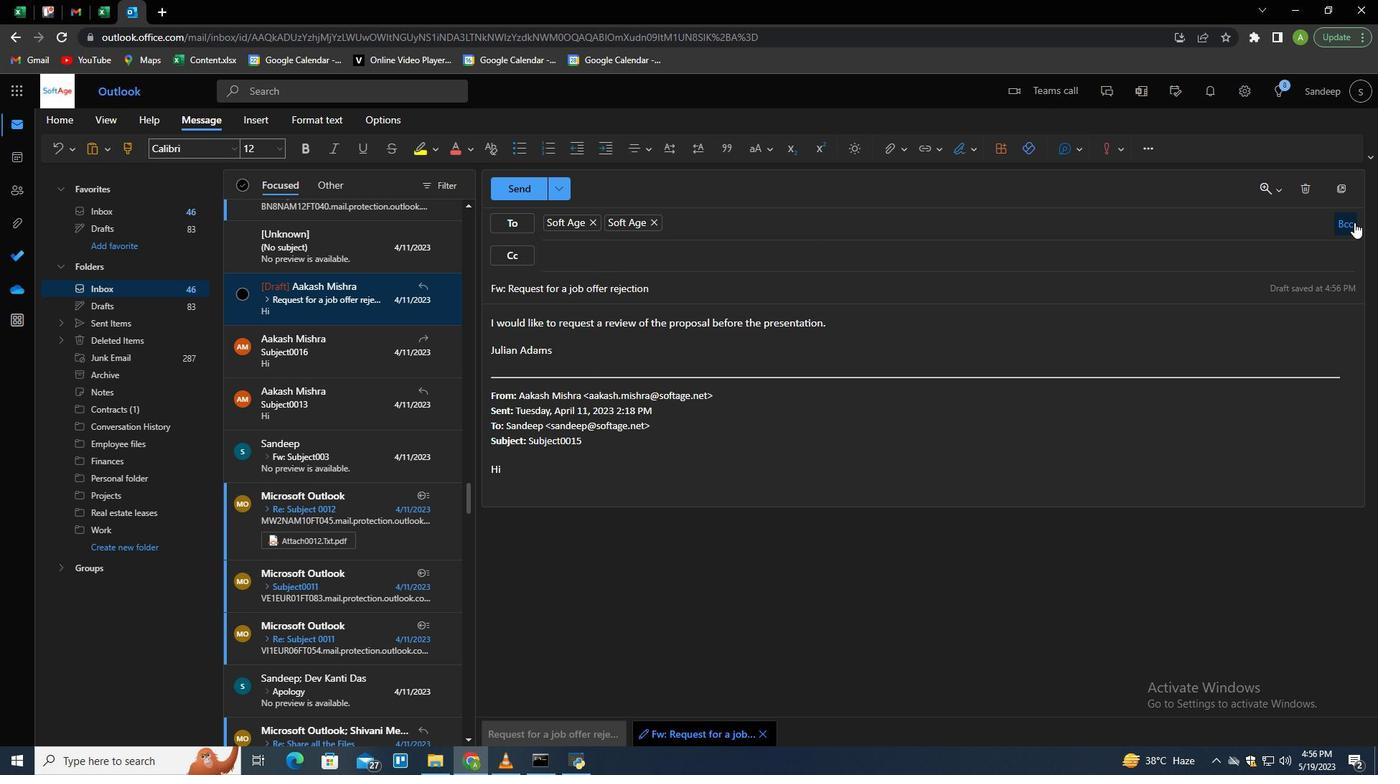 
Action: Mouse moved to (846, 270)
Screenshot: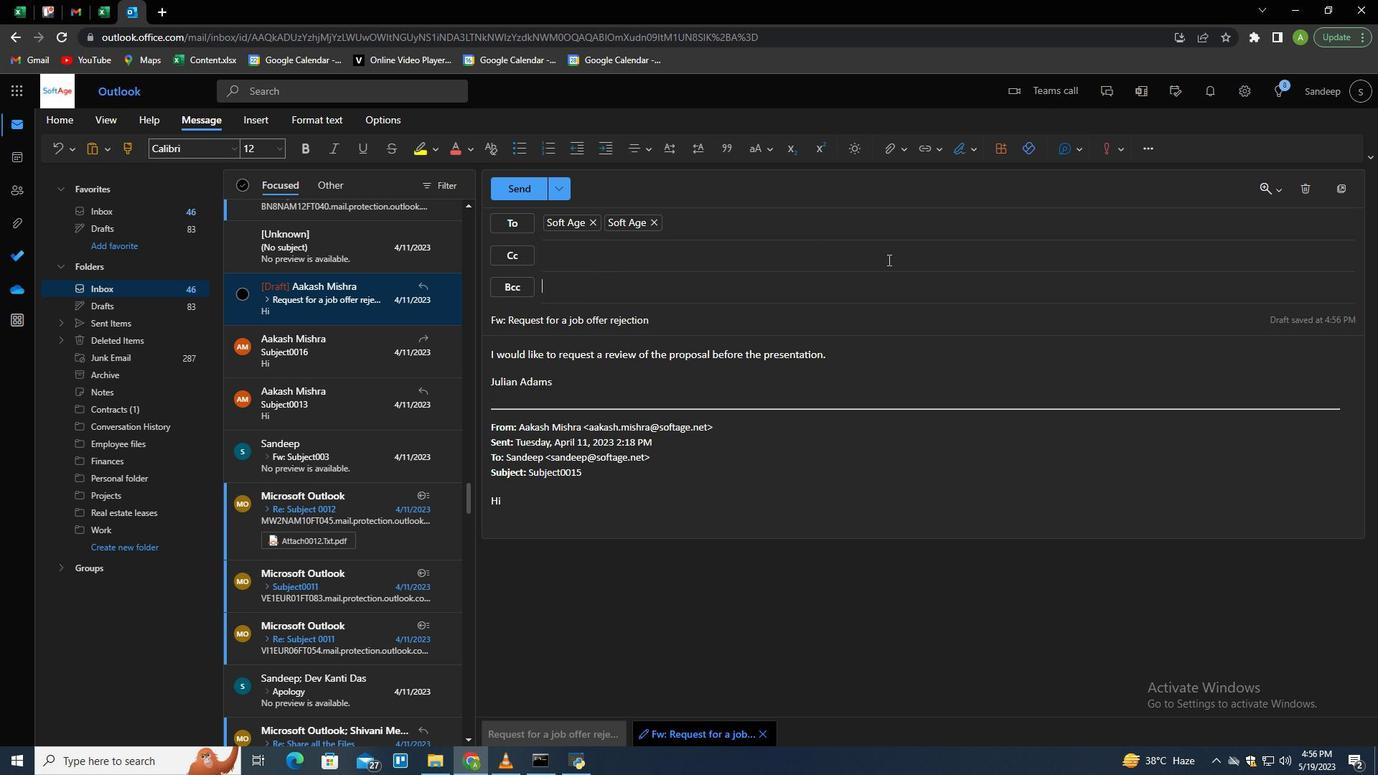 
Action: Key pressed softage.6<Key.shift>@softage.net<Key.enter>
Screenshot: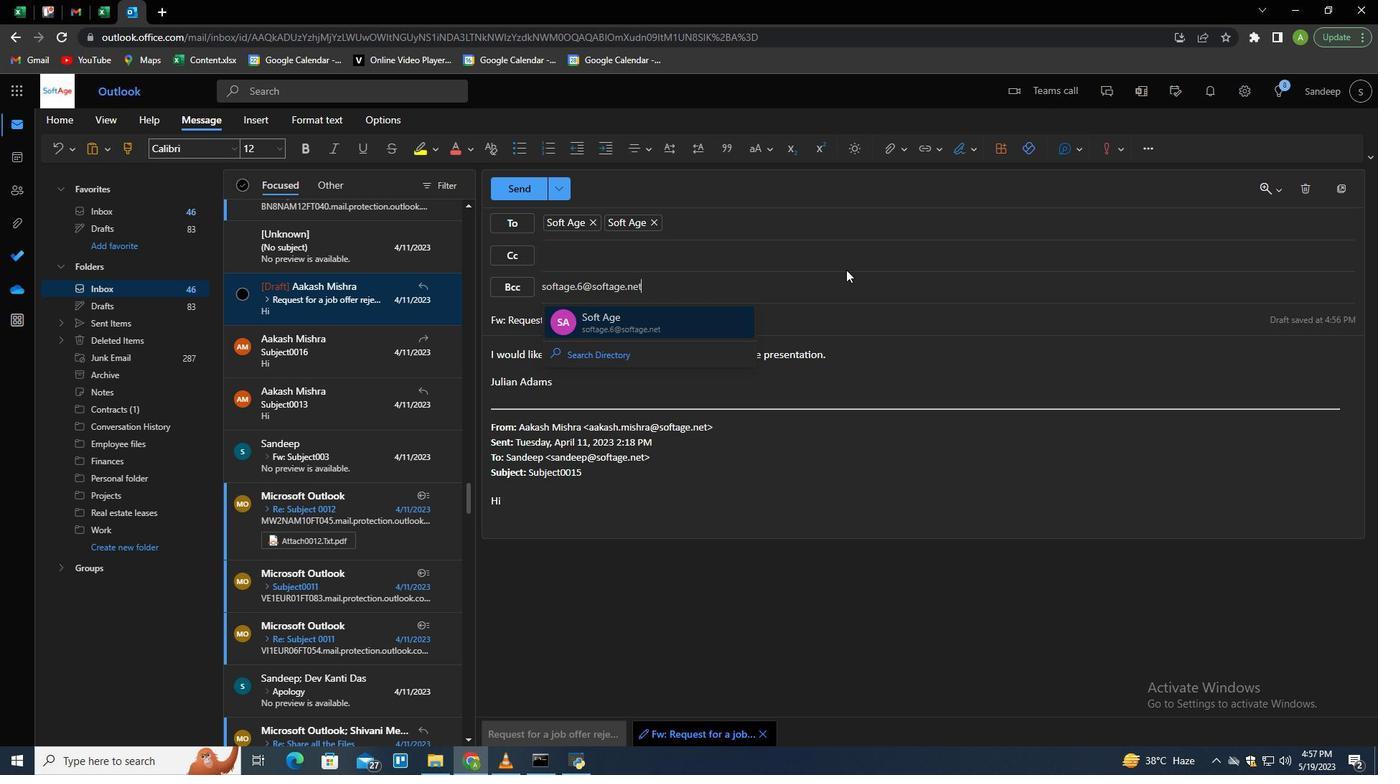 
Action: Mouse moved to (842, 351)
Screenshot: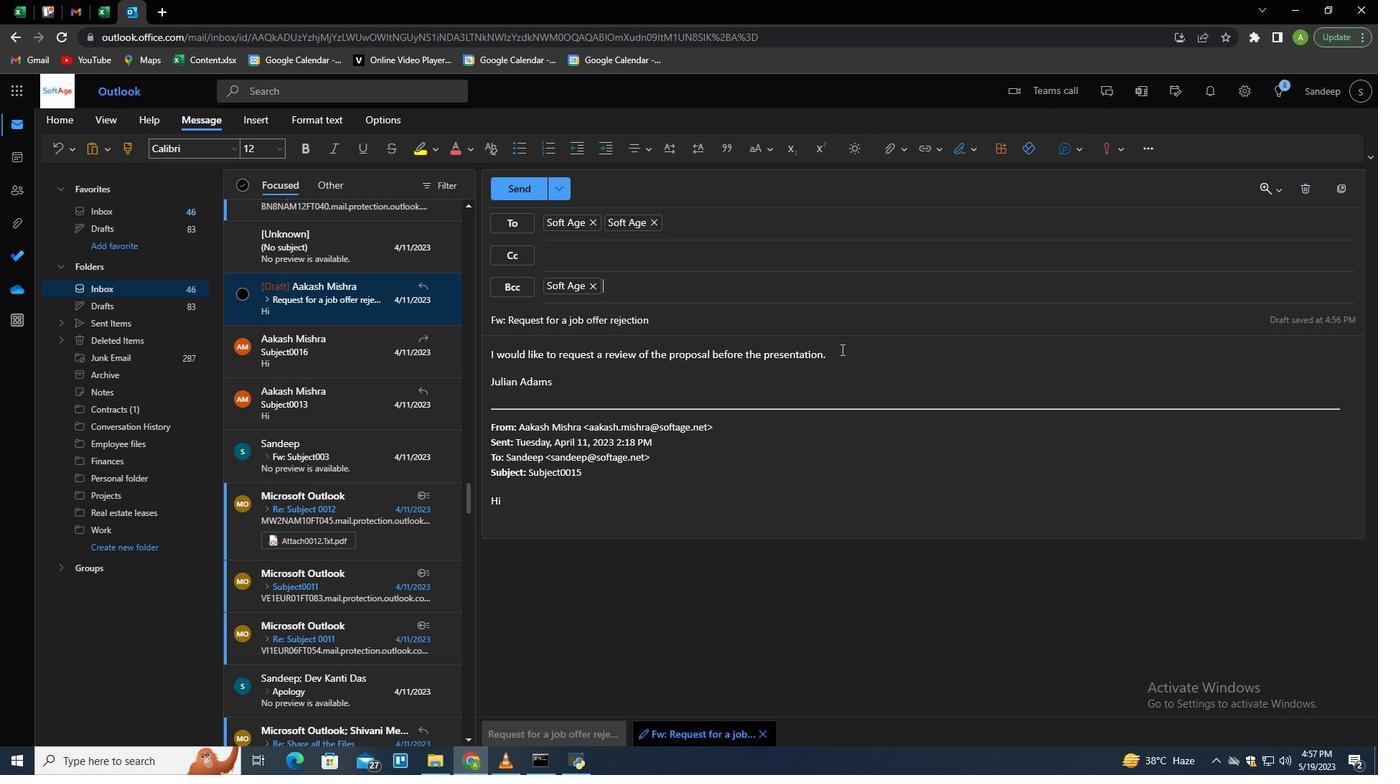 
Action: Mouse pressed left at (842, 351)
Screenshot: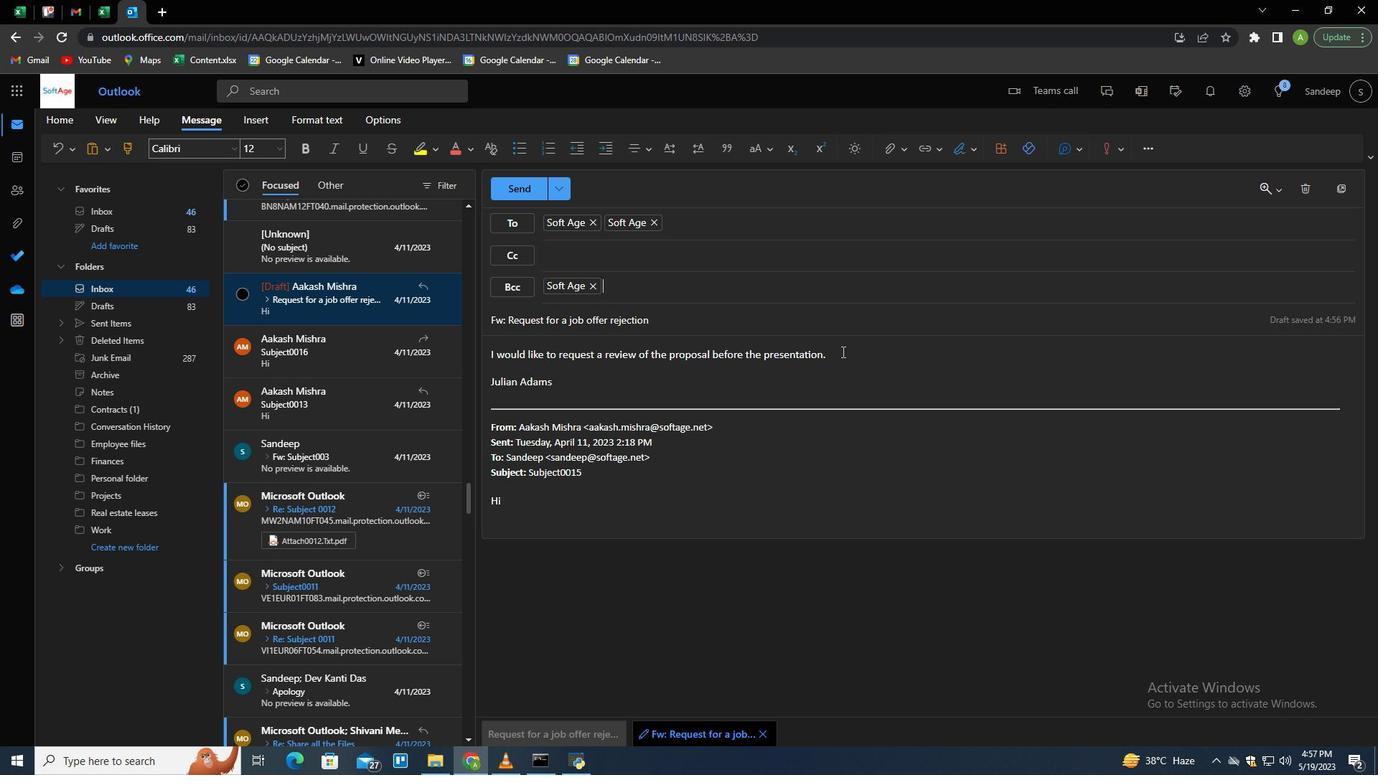 
Action: Mouse moved to (843, 352)
Screenshot: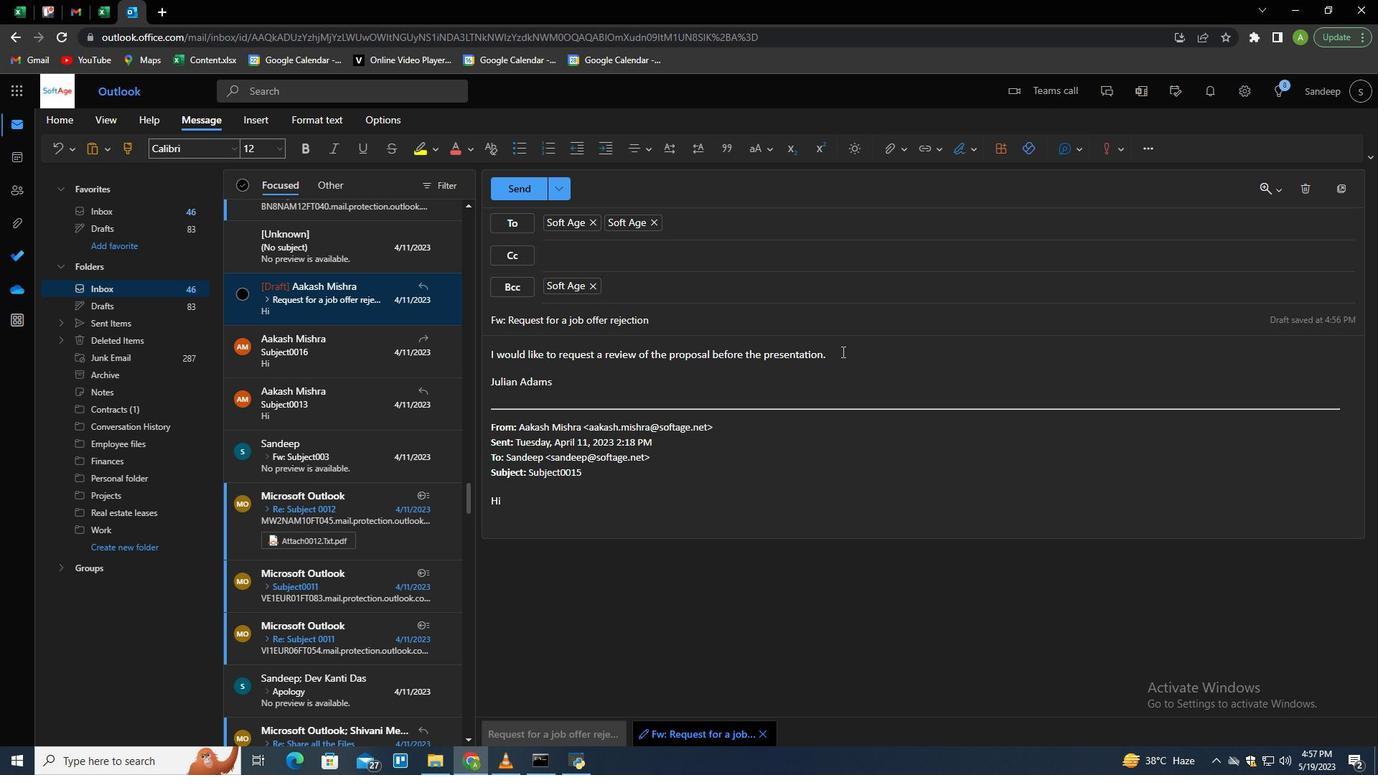 
Action: Key pressed <Key.enter>
Screenshot: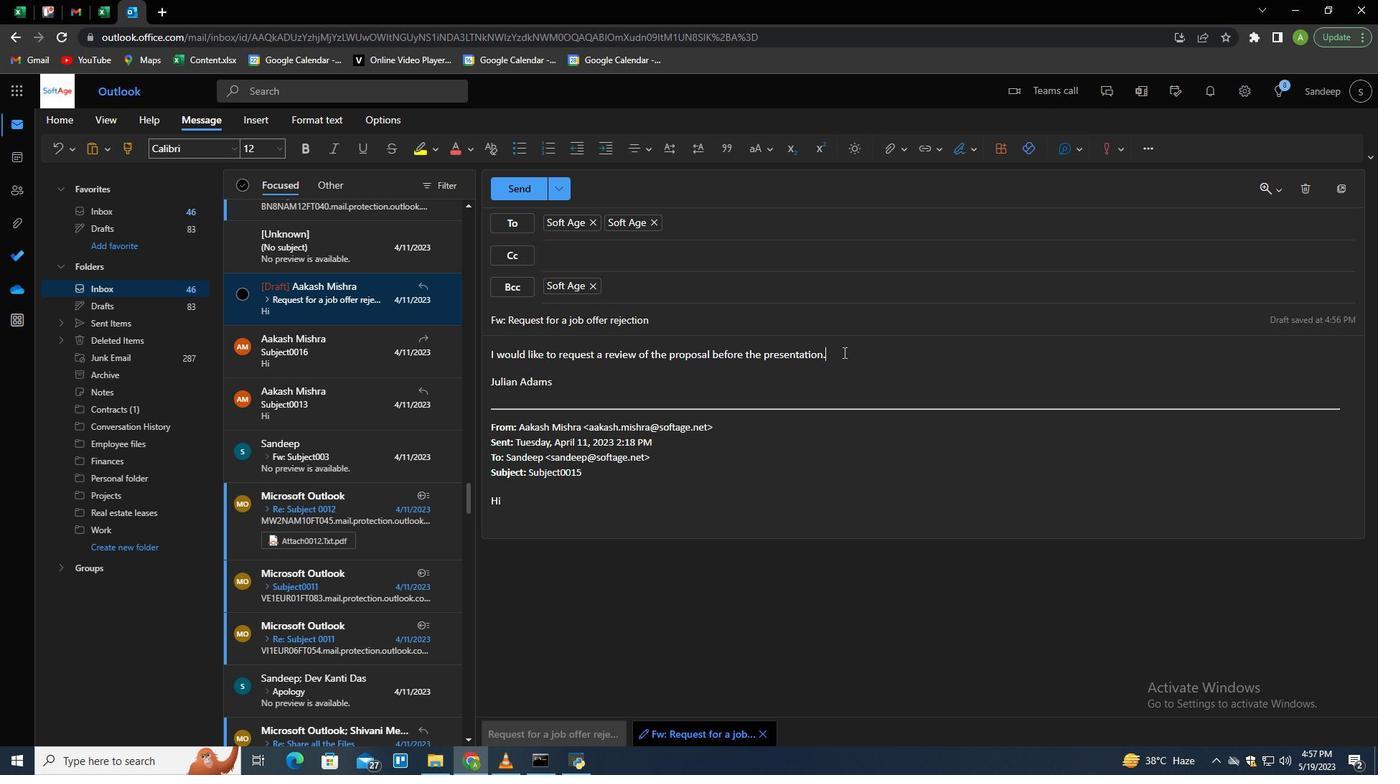 
